 Task: Create a due date automation trigger when advanced on, on the monday of the week before a card is due add fields without custom field "Resume" set to a date less than 1 working days ago at 11:00 AM.
Action: Mouse moved to (845, 259)
Screenshot: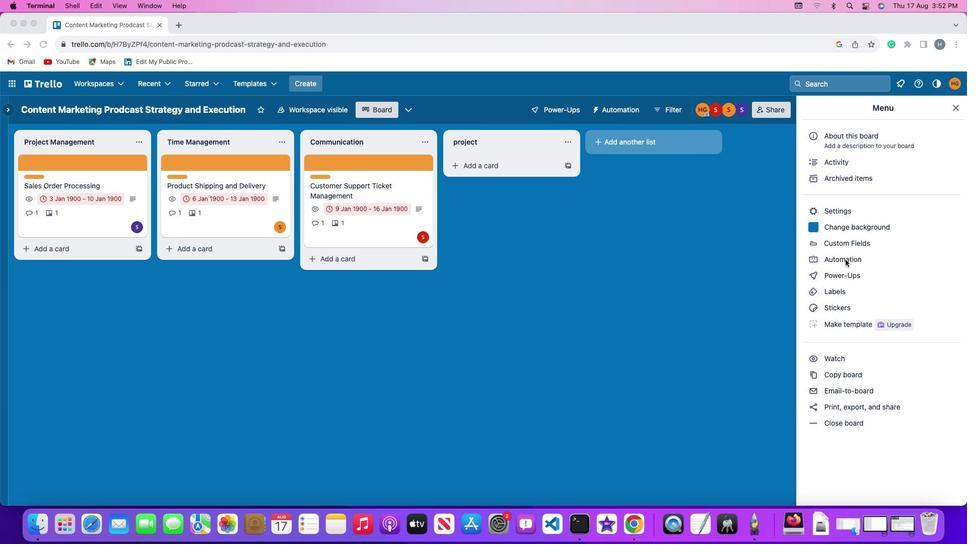 
Action: Mouse pressed left at (845, 259)
Screenshot: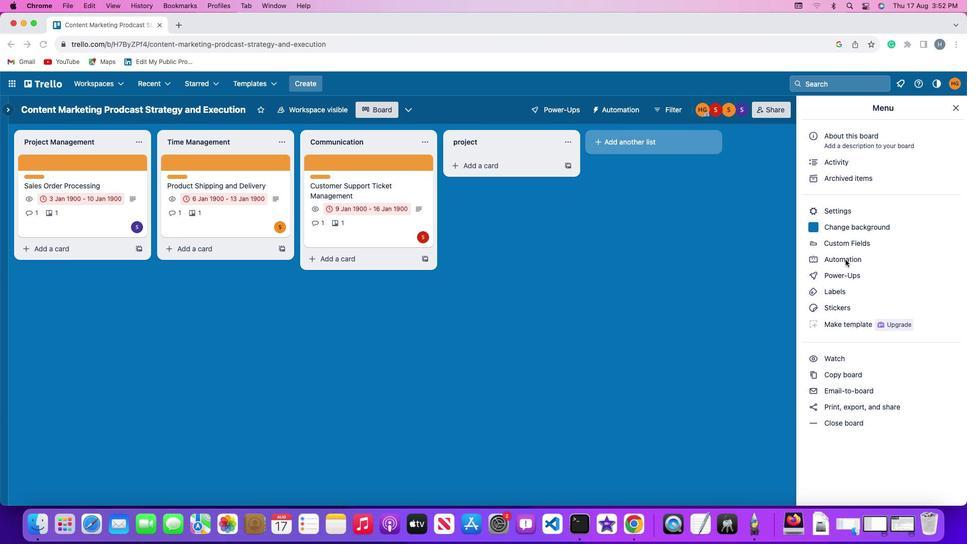 
Action: Mouse moved to (845, 259)
Screenshot: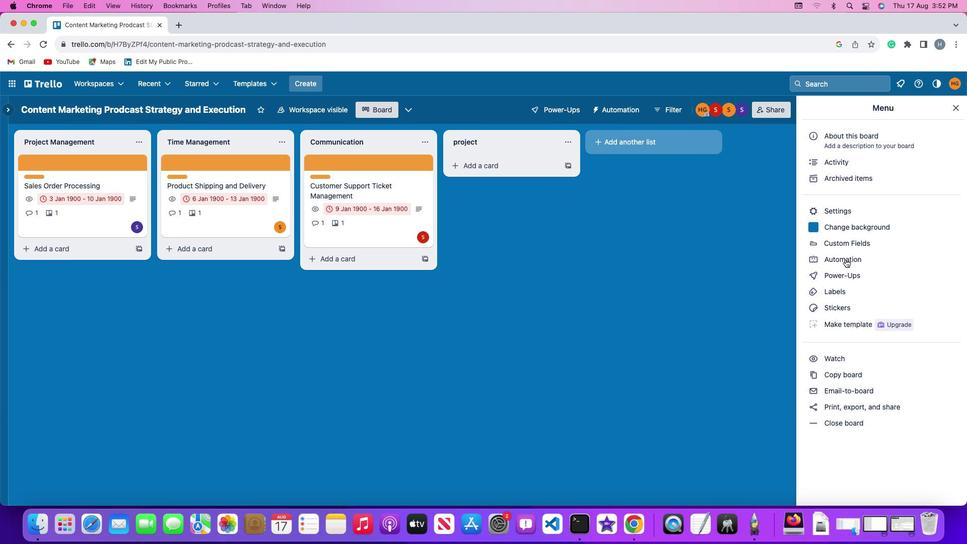 
Action: Mouse pressed left at (845, 259)
Screenshot: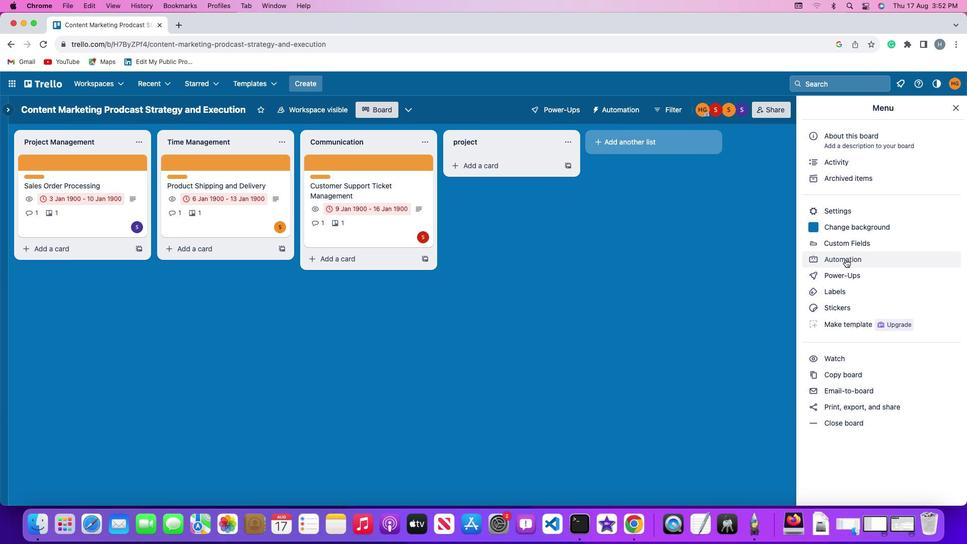 
Action: Mouse moved to (70, 239)
Screenshot: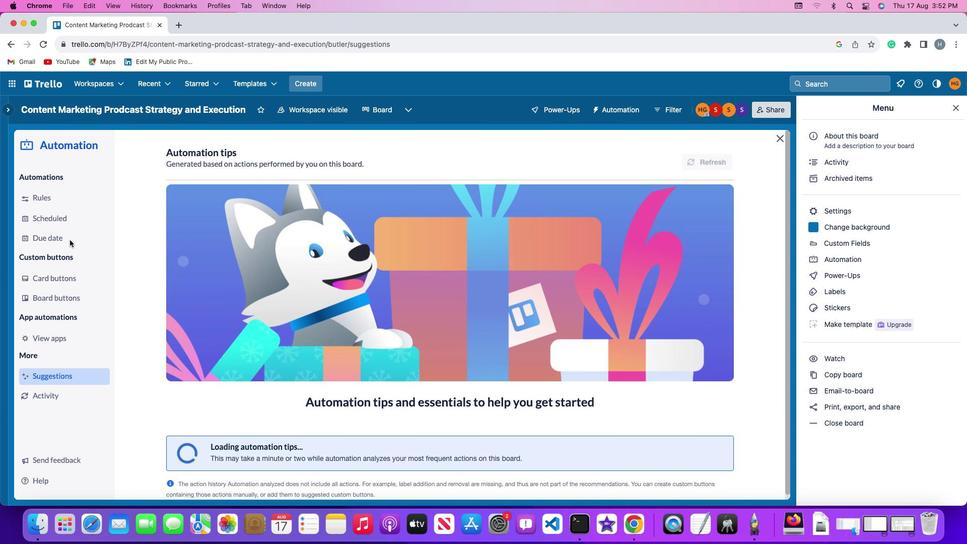 
Action: Mouse pressed left at (70, 239)
Screenshot: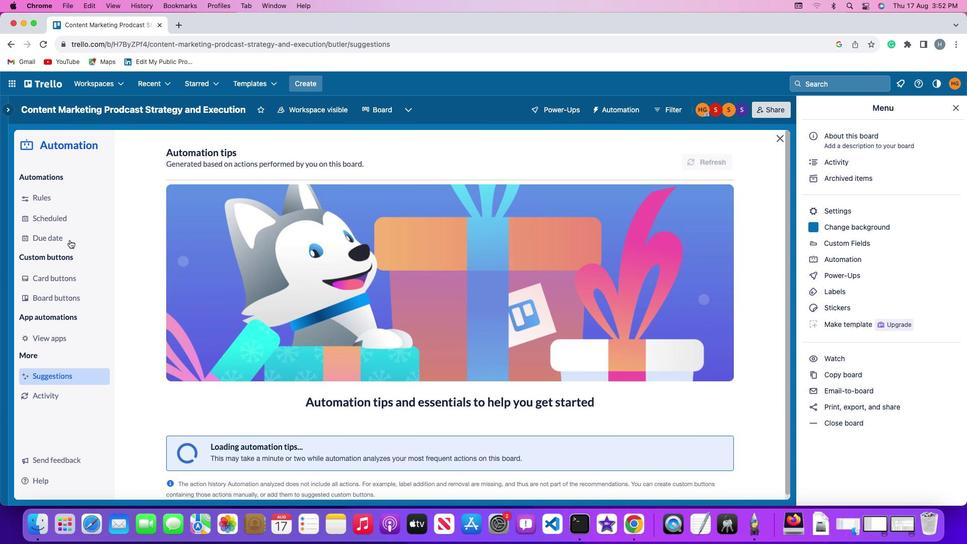 
Action: Mouse moved to (671, 154)
Screenshot: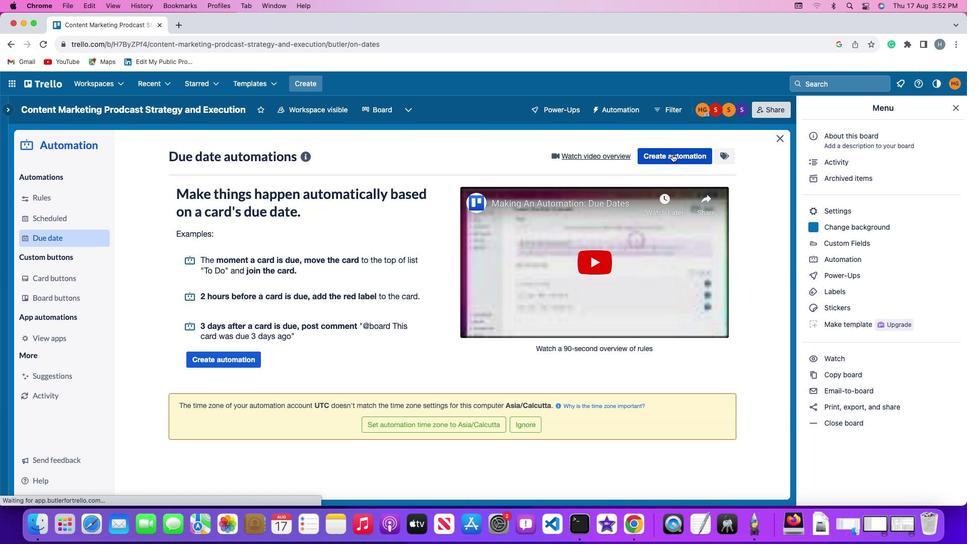 
Action: Mouse pressed left at (671, 154)
Screenshot: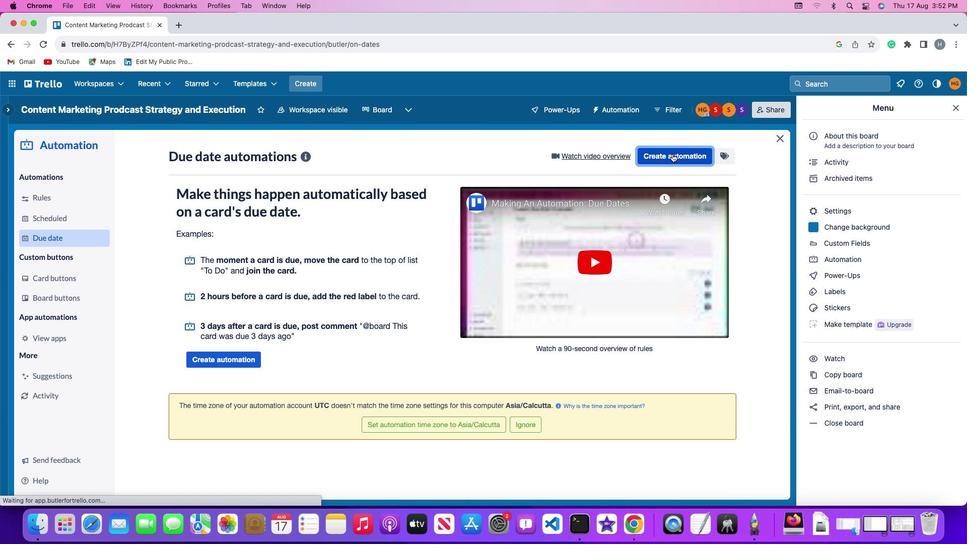 
Action: Mouse moved to (184, 251)
Screenshot: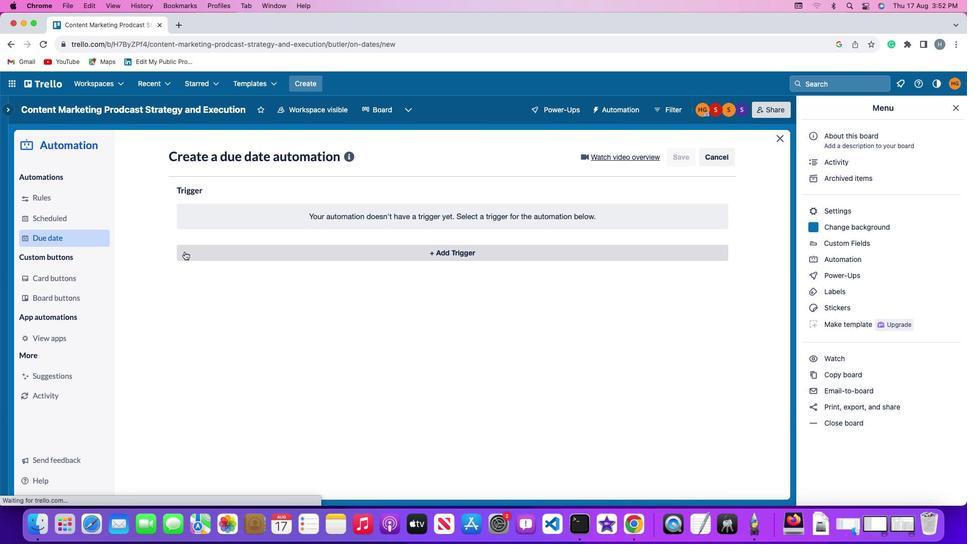 
Action: Mouse pressed left at (184, 251)
Screenshot: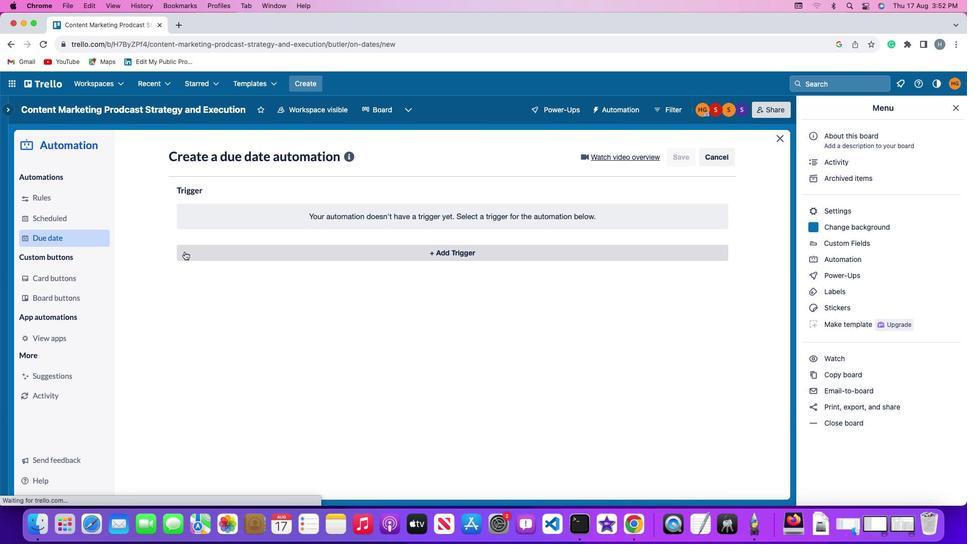 
Action: Mouse moved to (216, 432)
Screenshot: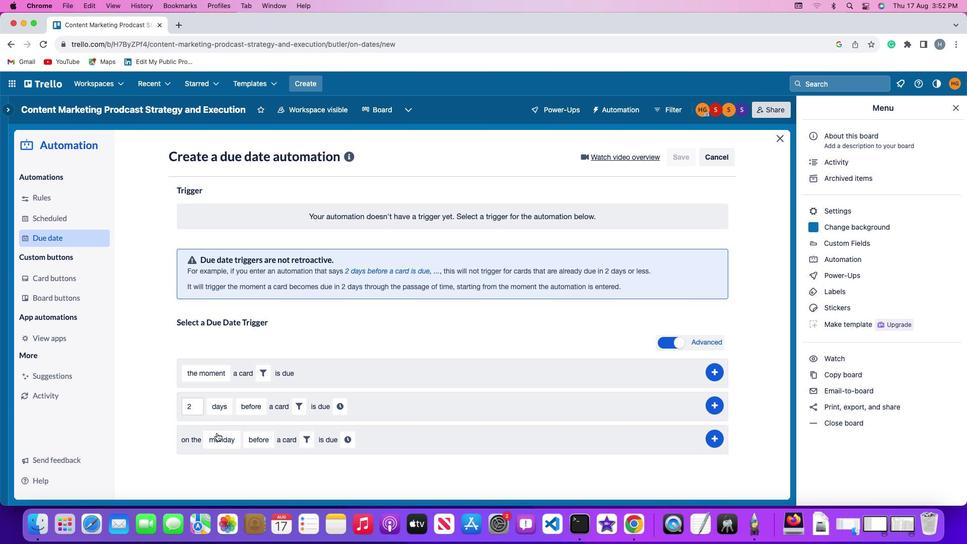 
Action: Mouse pressed left at (216, 432)
Screenshot: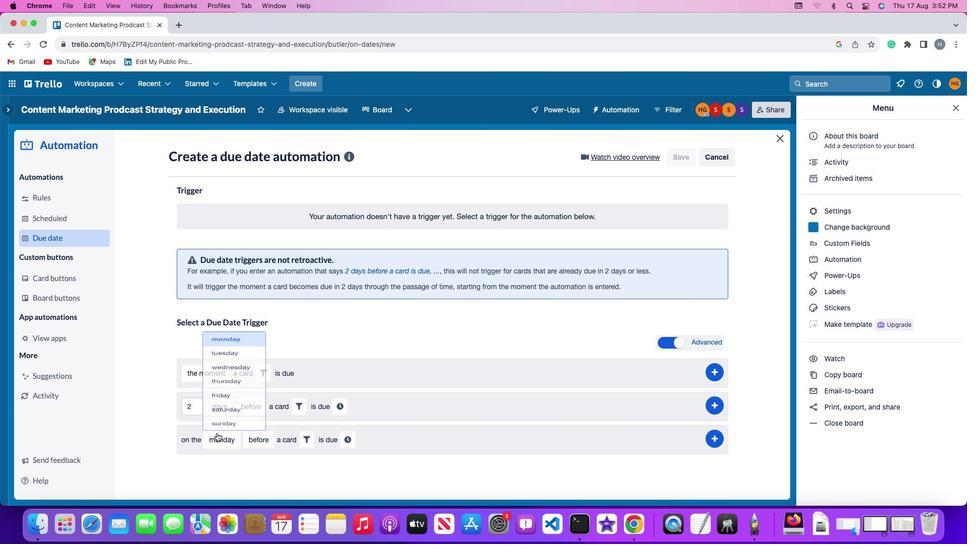 
Action: Mouse moved to (227, 299)
Screenshot: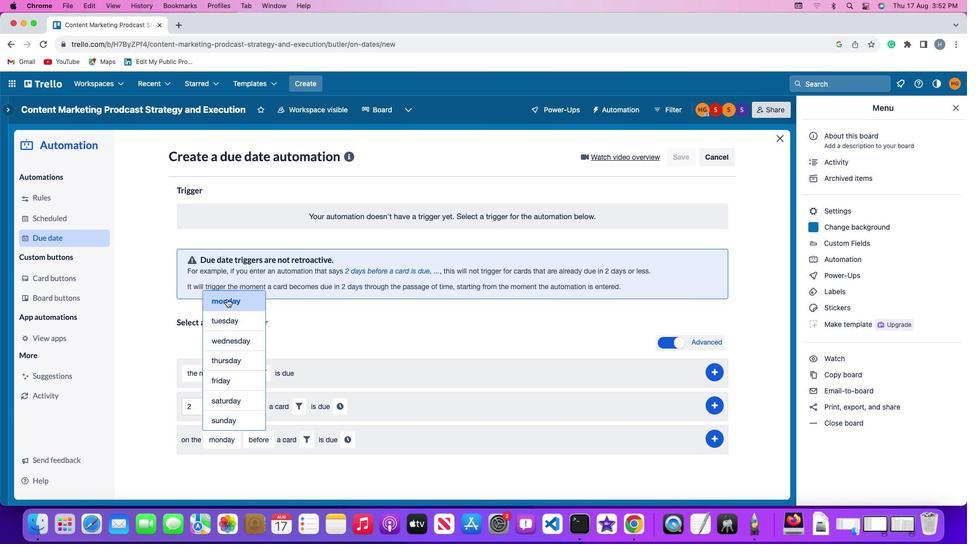 
Action: Mouse pressed left at (227, 299)
Screenshot: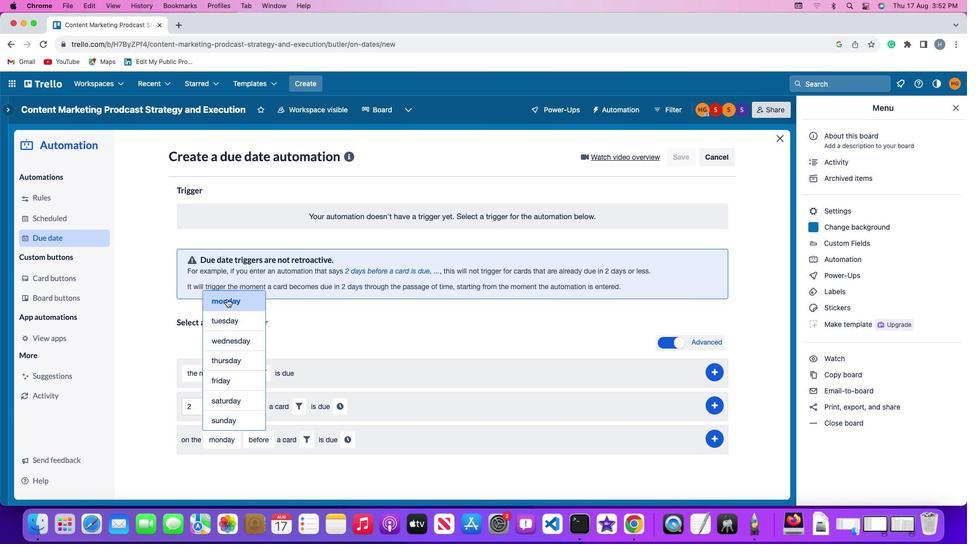 
Action: Mouse moved to (254, 441)
Screenshot: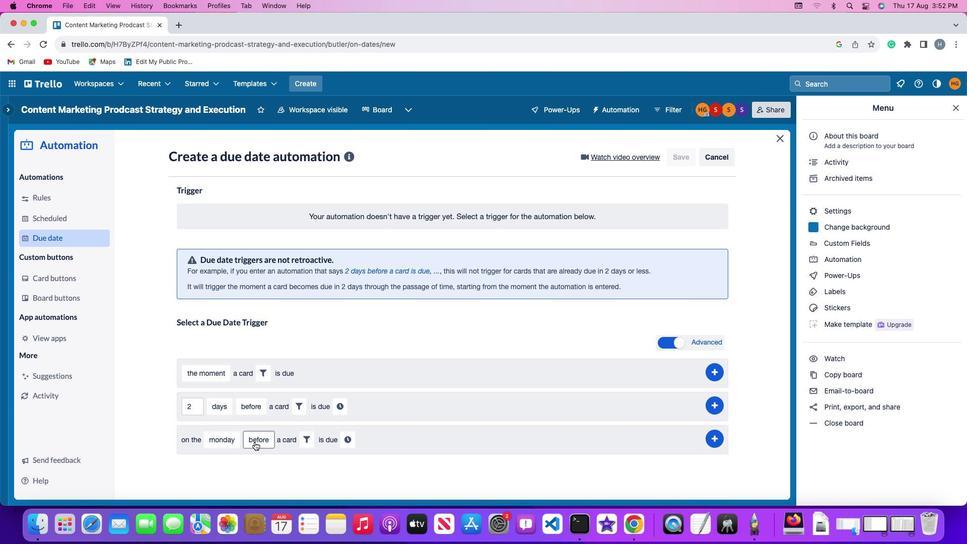 
Action: Mouse pressed left at (254, 441)
Screenshot: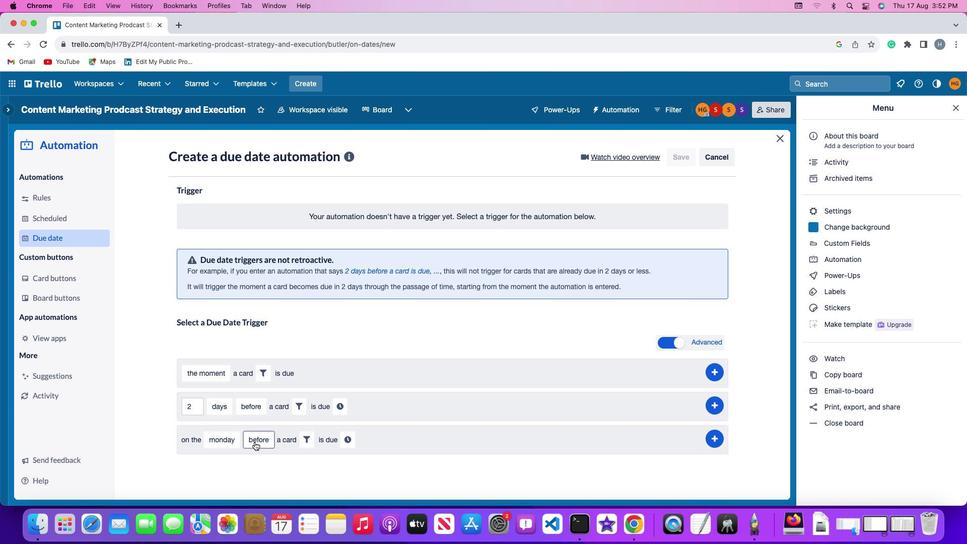 
Action: Mouse moved to (259, 417)
Screenshot: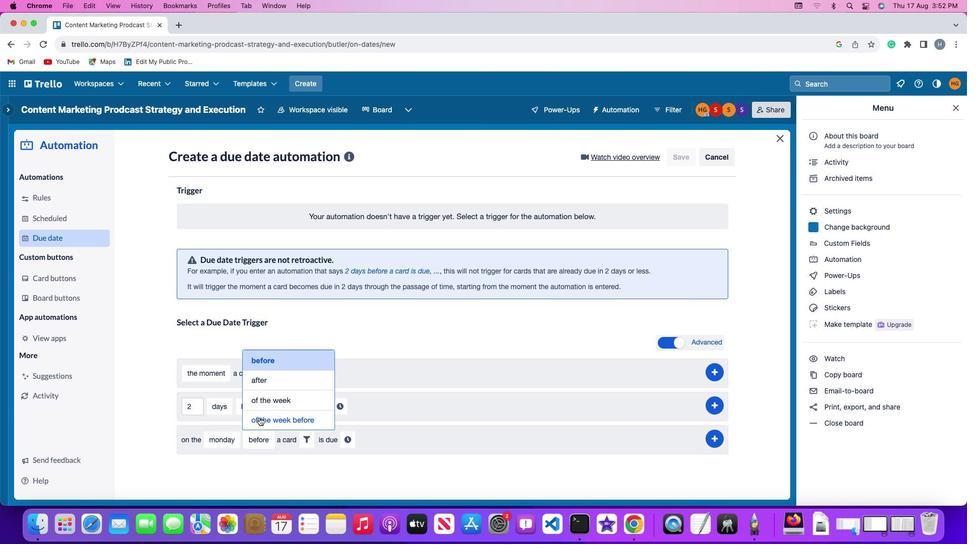 
Action: Mouse pressed left at (259, 417)
Screenshot: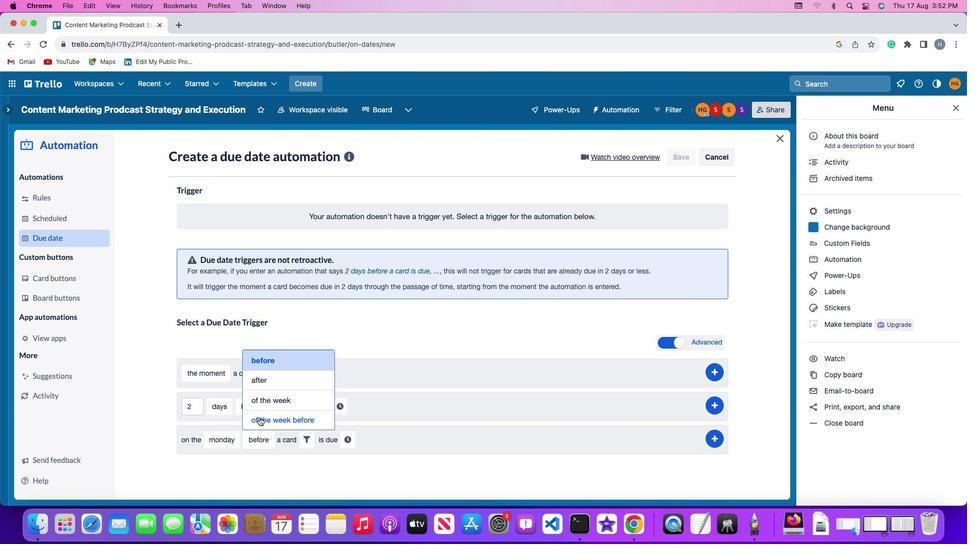 
Action: Mouse moved to (347, 439)
Screenshot: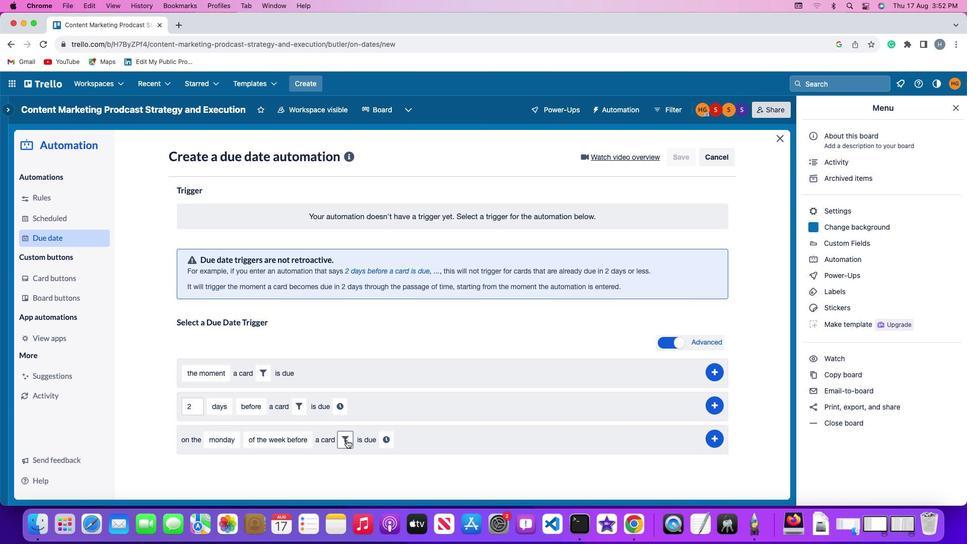 
Action: Mouse pressed left at (347, 439)
Screenshot: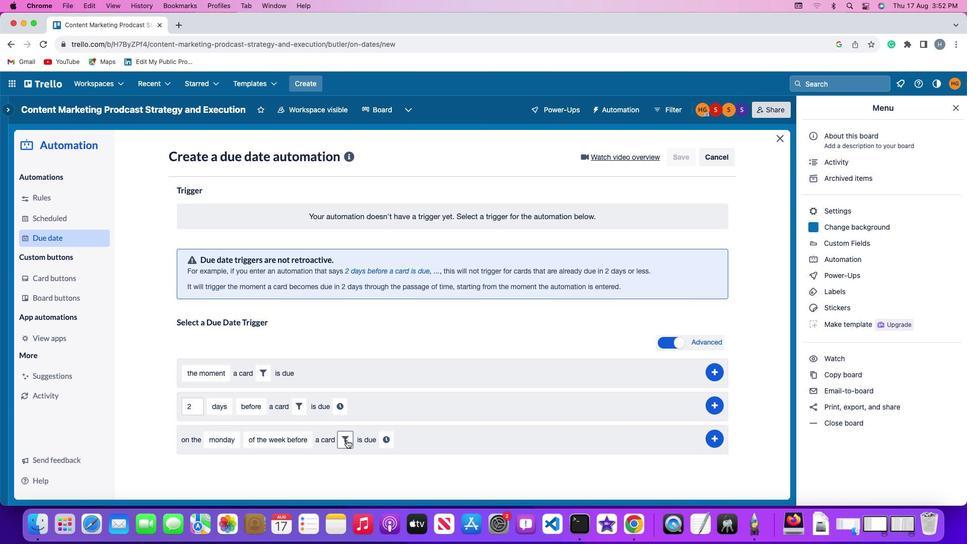 
Action: Mouse moved to (506, 474)
Screenshot: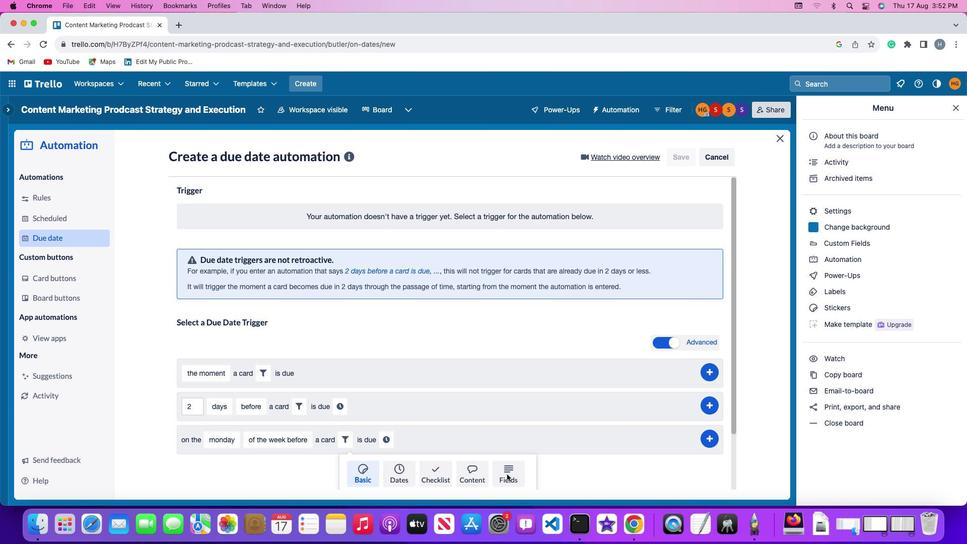 
Action: Mouse pressed left at (506, 474)
Screenshot: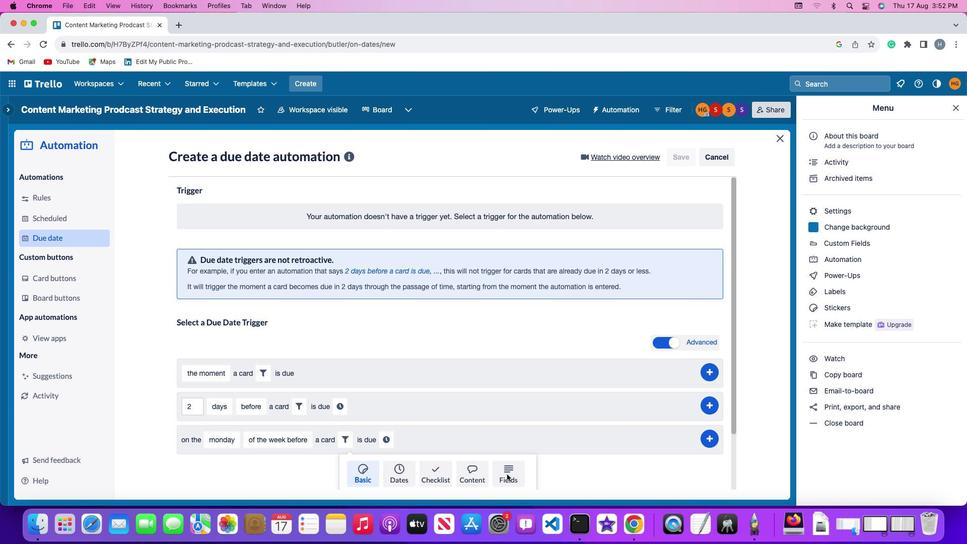 
Action: Mouse moved to (299, 470)
Screenshot: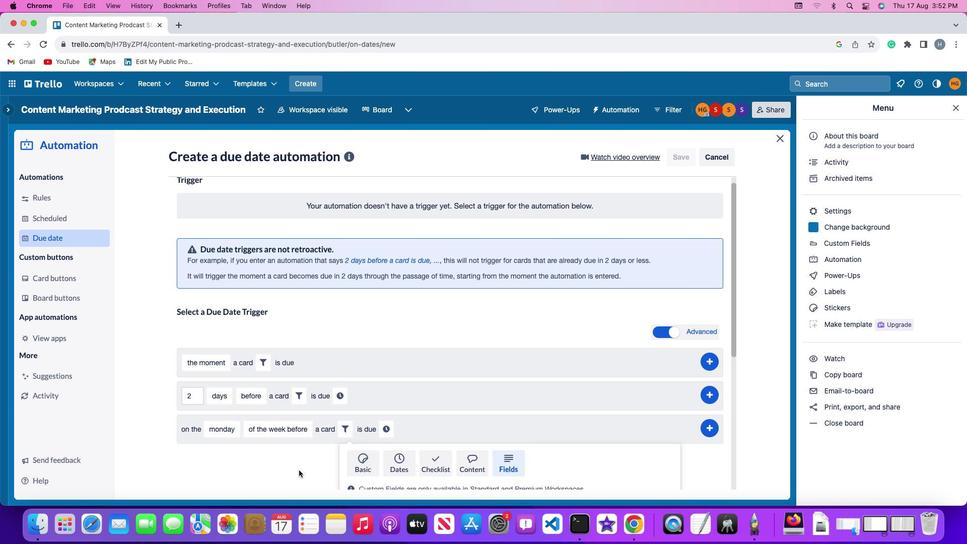
Action: Mouse scrolled (299, 470) with delta (0, 0)
Screenshot: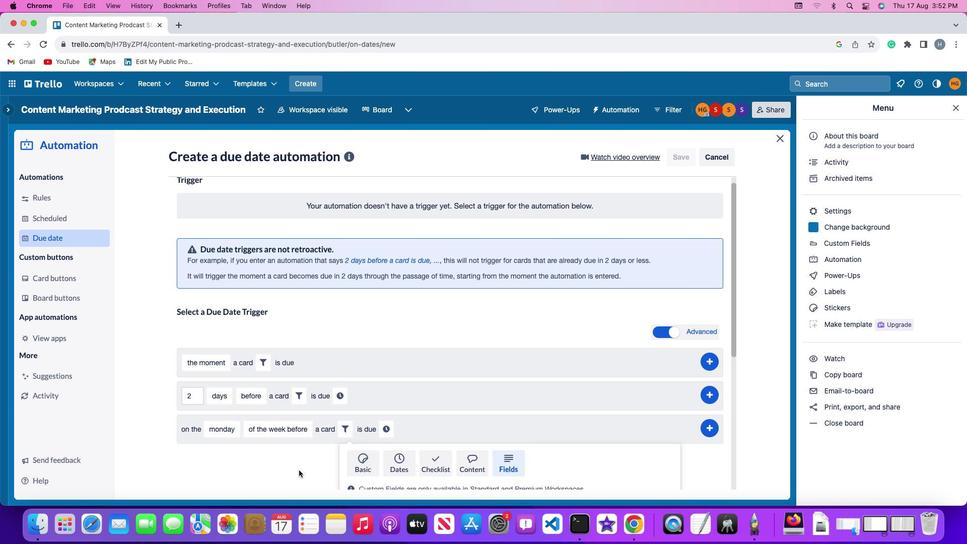 
Action: Mouse scrolled (299, 470) with delta (0, 0)
Screenshot: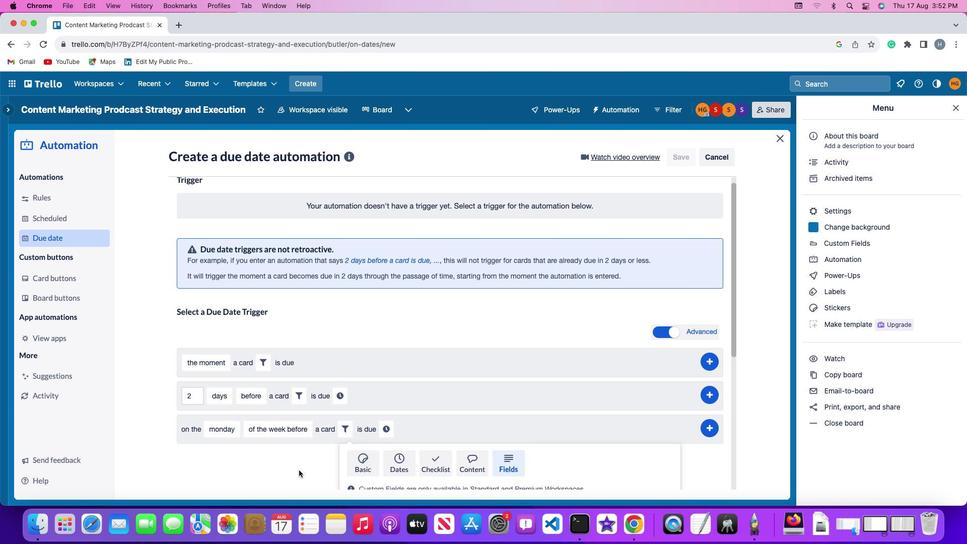 
Action: Mouse scrolled (299, 470) with delta (0, -1)
Screenshot: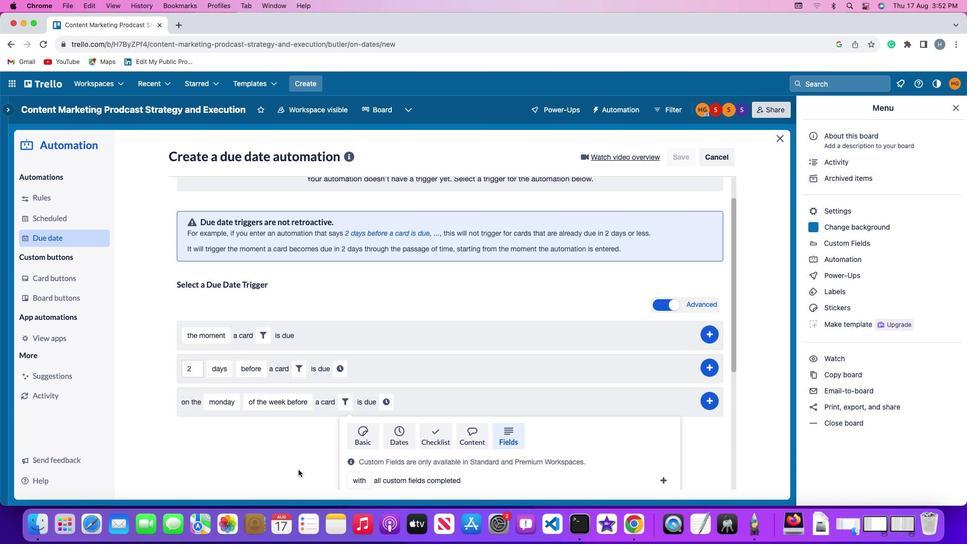 
Action: Mouse scrolled (299, 470) with delta (0, -2)
Screenshot: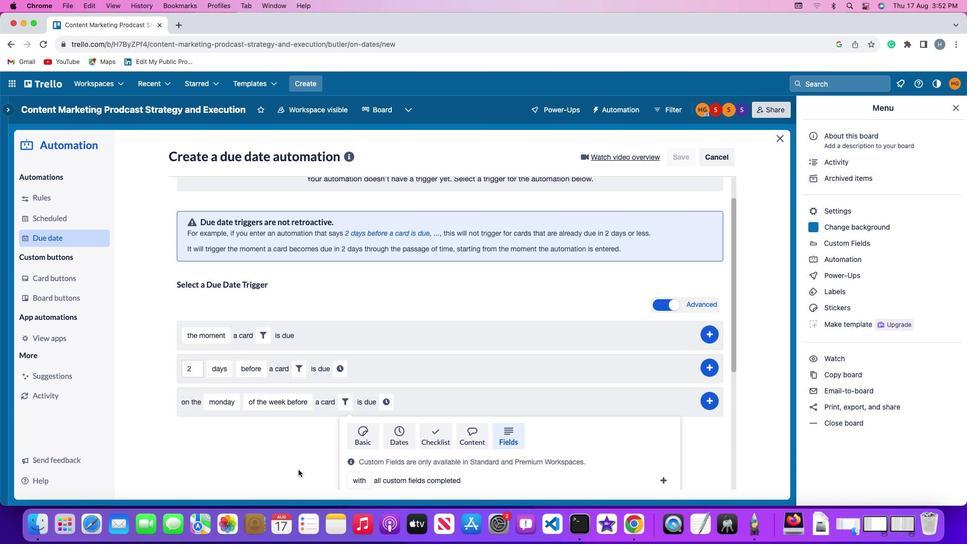 
Action: Mouse scrolled (299, 470) with delta (0, -3)
Screenshot: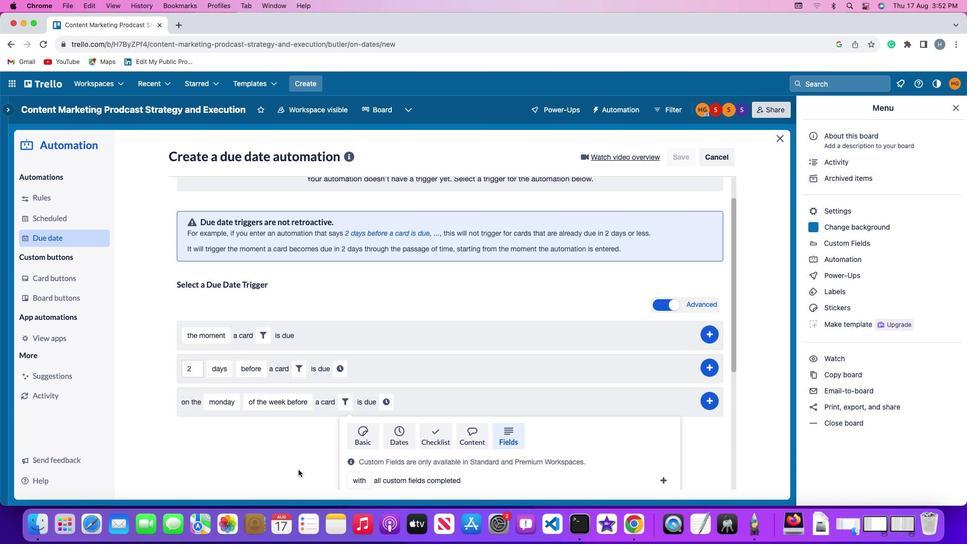 
Action: Mouse moved to (298, 469)
Screenshot: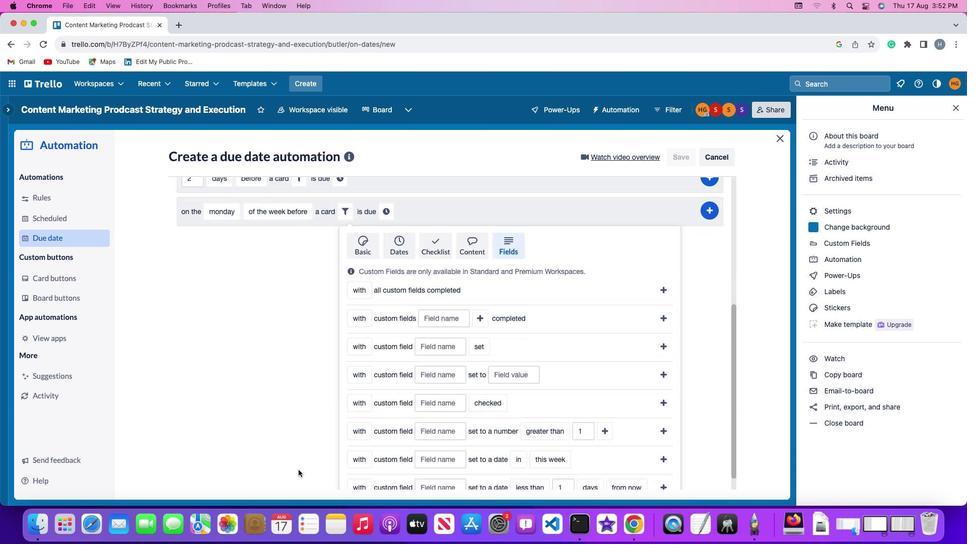 
Action: Mouse scrolled (298, 469) with delta (0, -3)
Screenshot: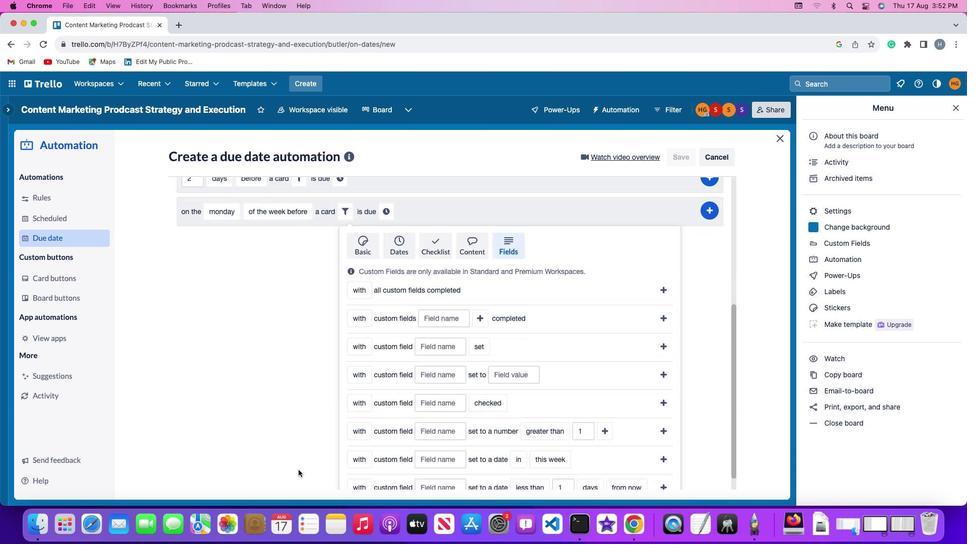
Action: Mouse scrolled (298, 469) with delta (0, 0)
Screenshot: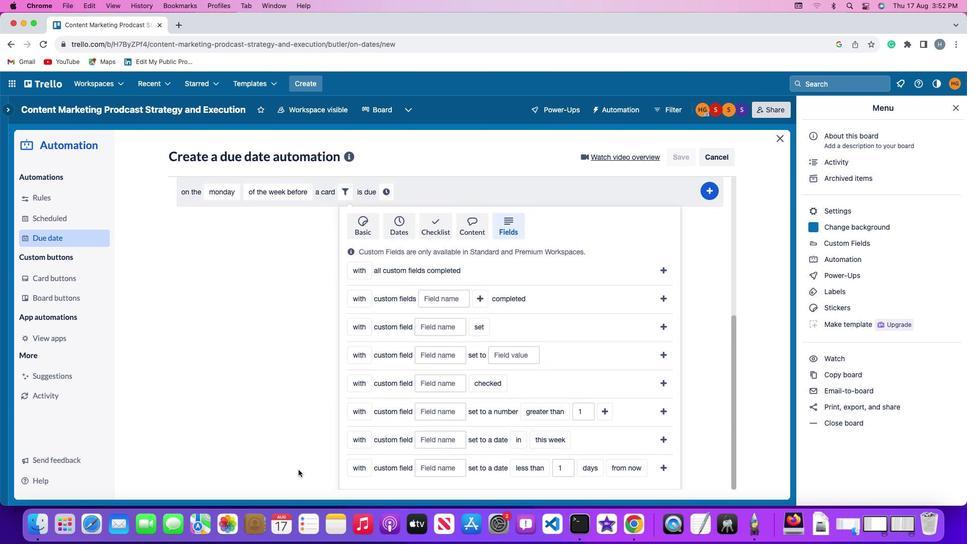 
Action: Mouse scrolled (298, 469) with delta (0, 0)
Screenshot: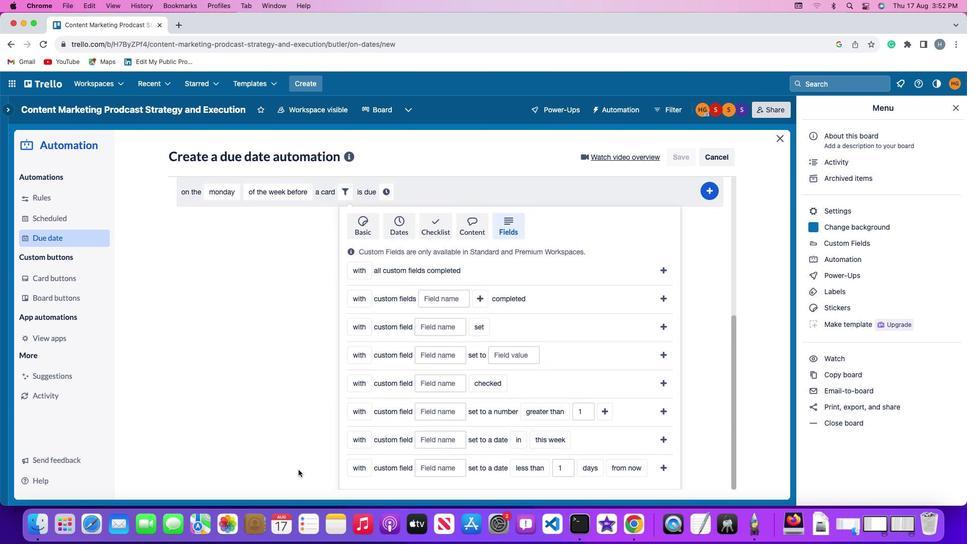 
Action: Mouse scrolled (298, 469) with delta (0, -1)
Screenshot: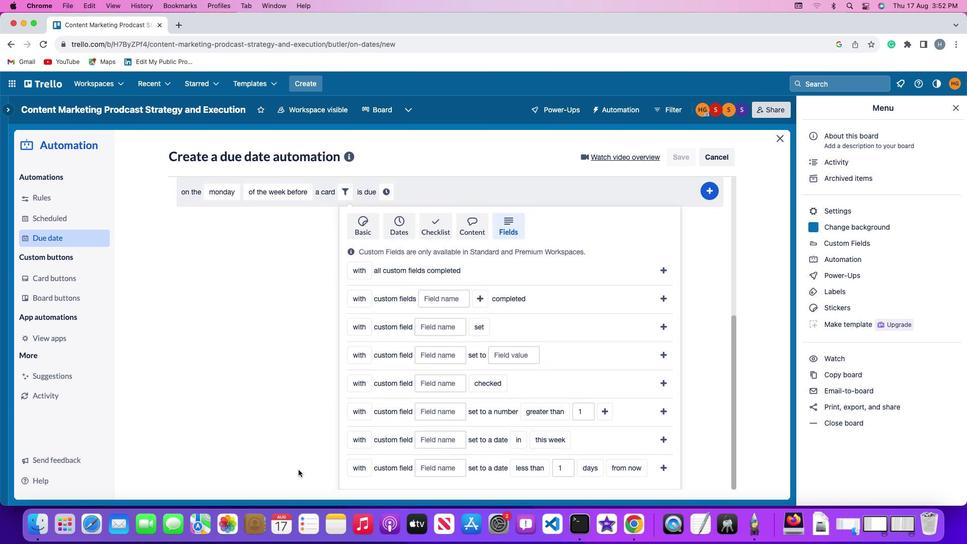 
Action: Mouse scrolled (298, 469) with delta (0, -2)
Screenshot: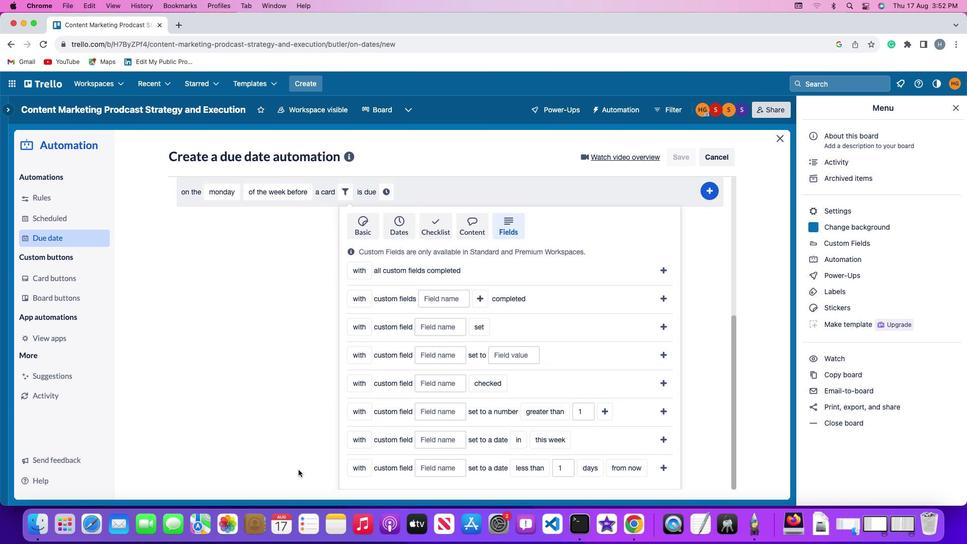 
Action: Mouse scrolled (298, 469) with delta (0, 0)
Screenshot: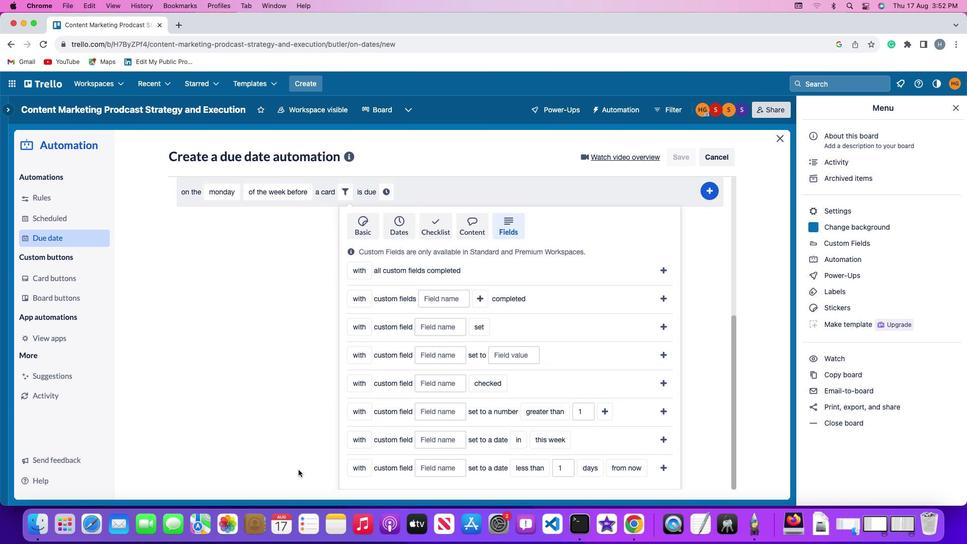 
Action: Mouse scrolled (298, 469) with delta (0, 0)
Screenshot: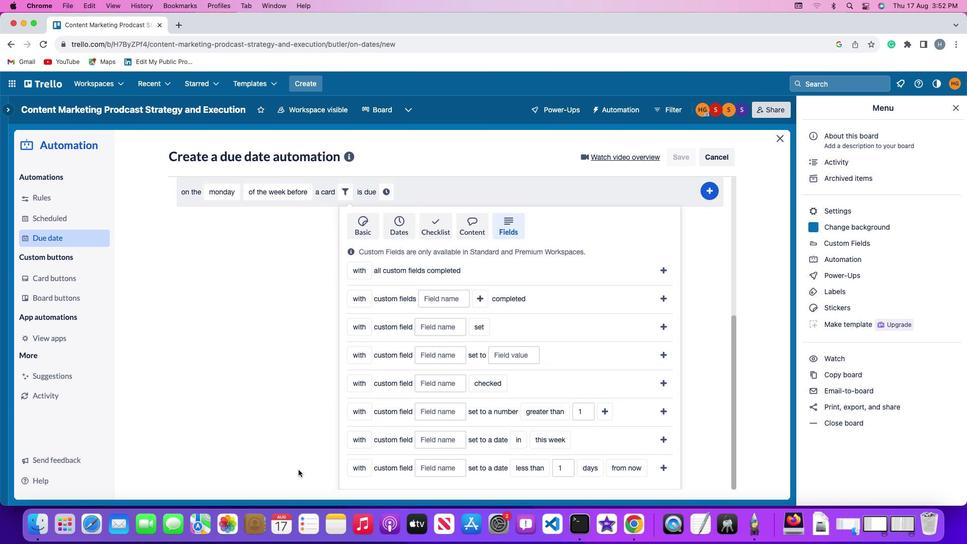 
Action: Mouse scrolled (298, 469) with delta (0, -1)
Screenshot: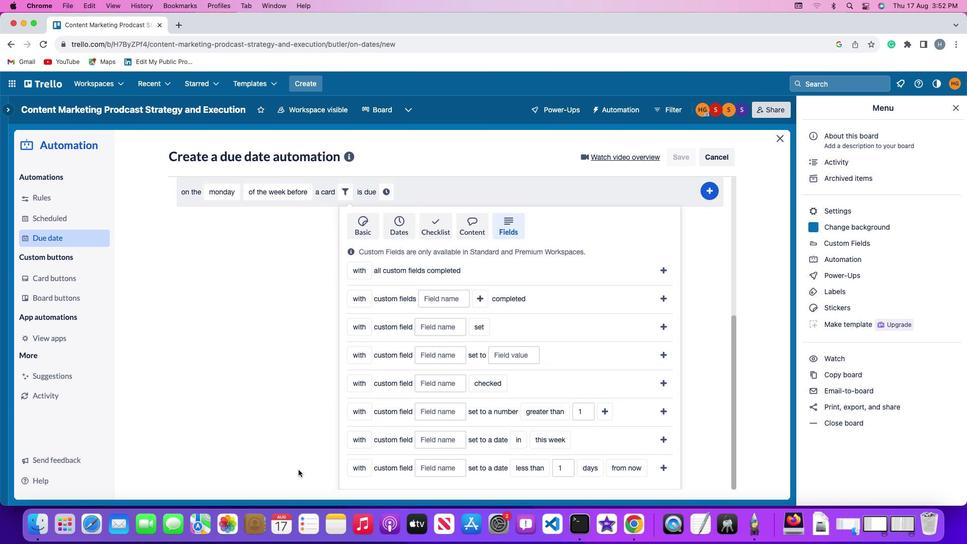
Action: Mouse moved to (364, 468)
Screenshot: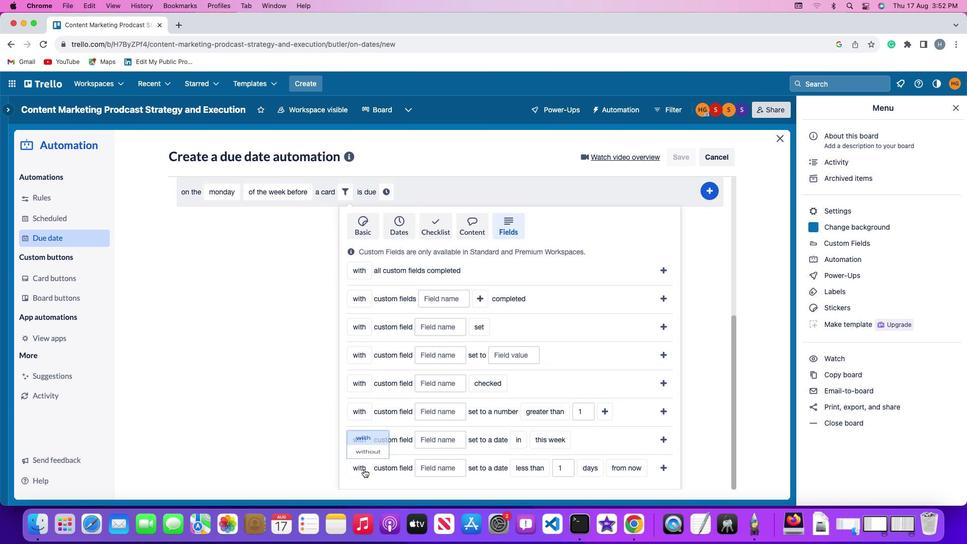 
Action: Mouse pressed left at (364, 468)
Screenshot: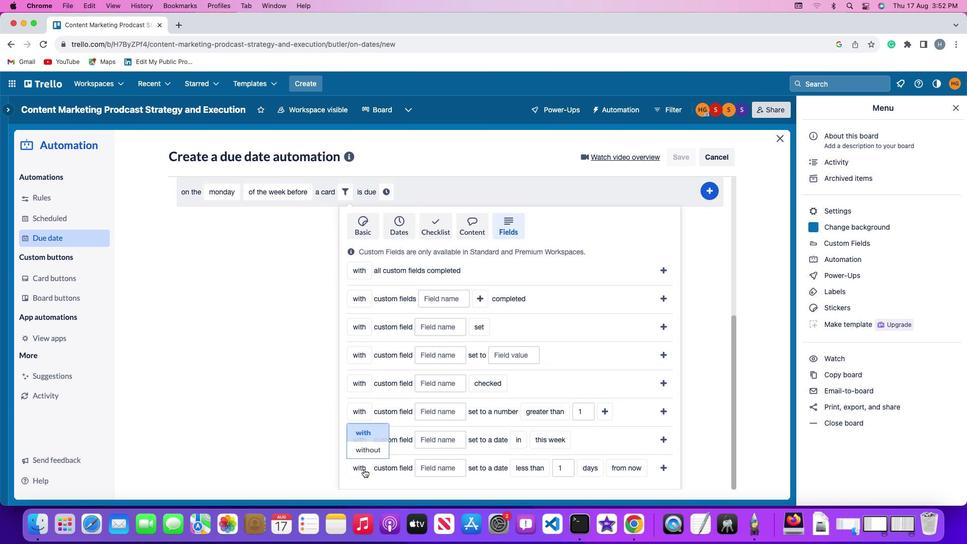 
Action: Mouse moved to (364, 447)
Screenshot: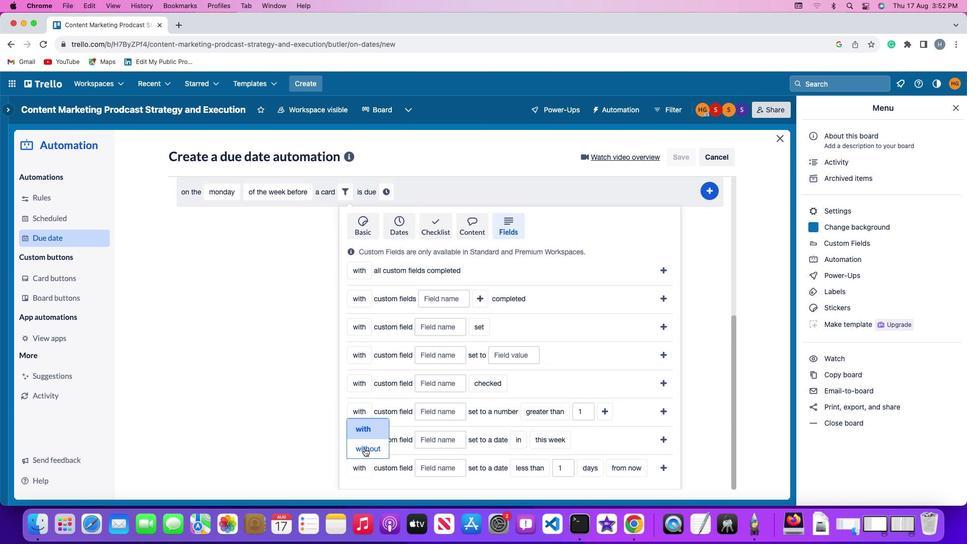 
Action: Mouse pressed left at (364, 447)
Screenshot: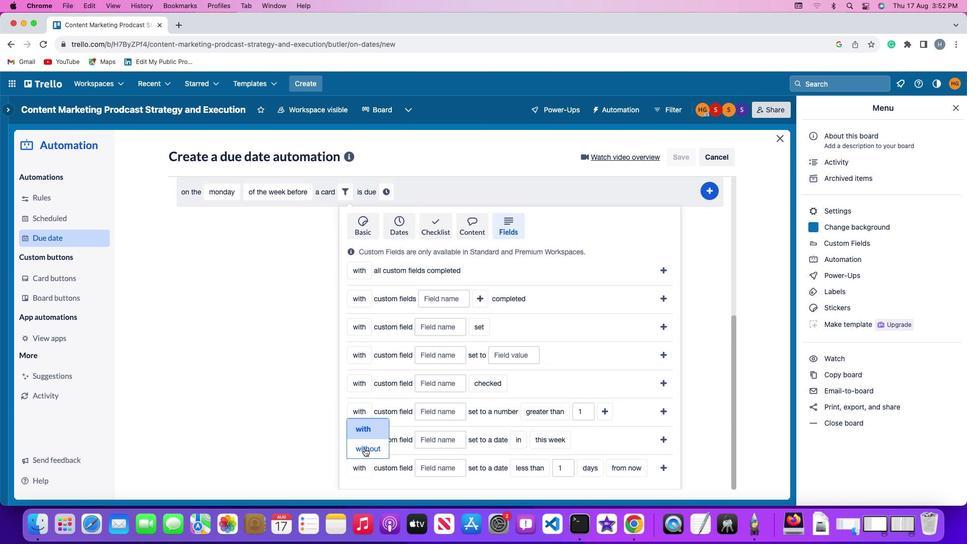
Action: Mouse moved to (442, 458)
Screenshot: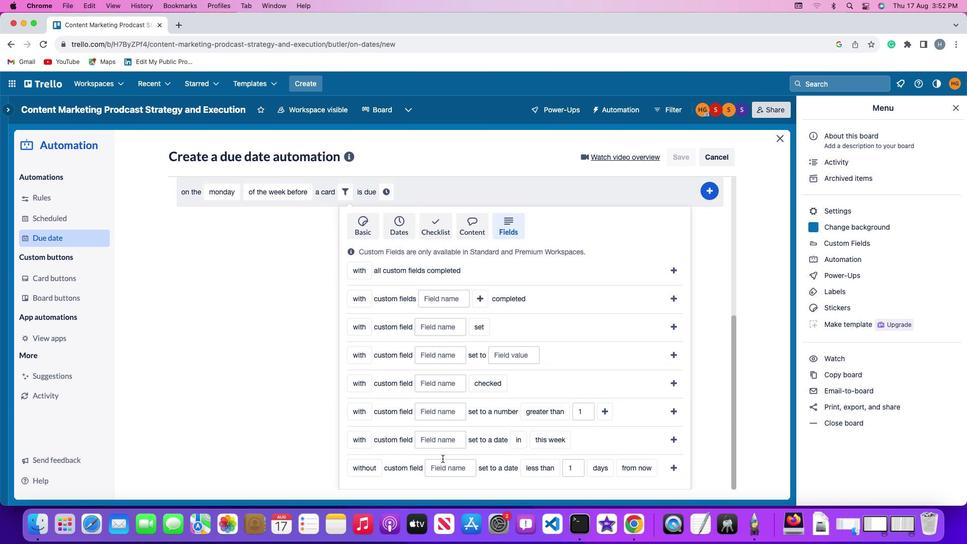 
Action: Mouse pressed left at (442, 458)
Screenshot: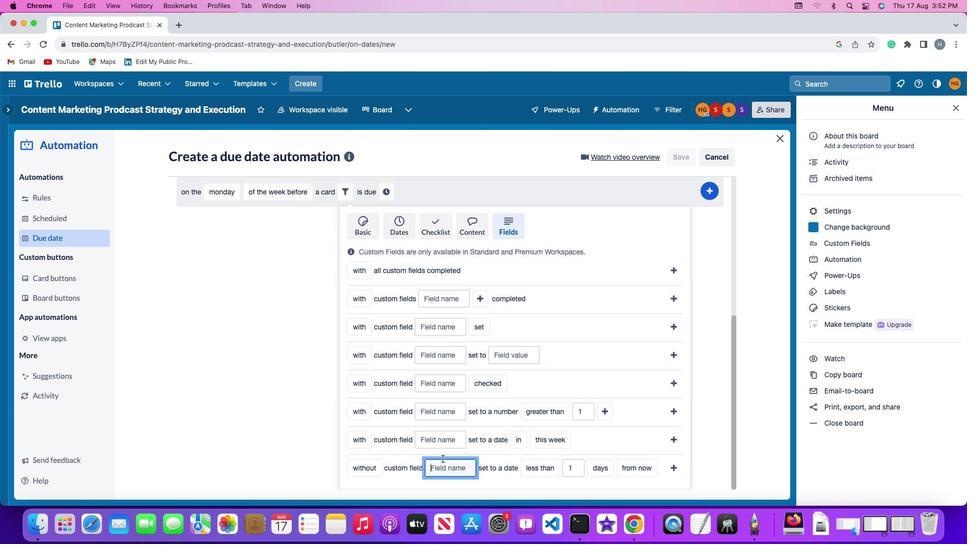 
Action: Key pressed Key.shift'R''e''s''u''m''e'
Screenshot: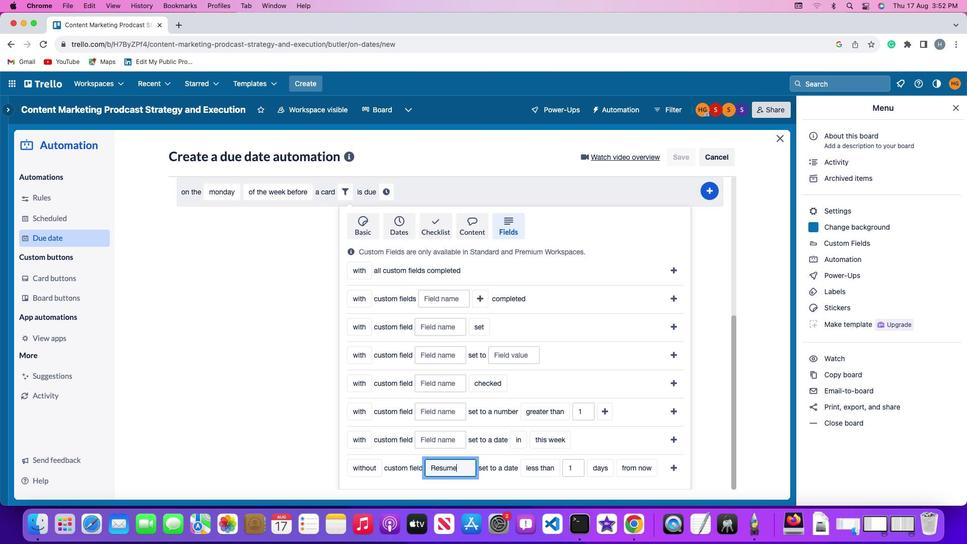 
Action: Mouse moved to (522, 464)
Screenshot: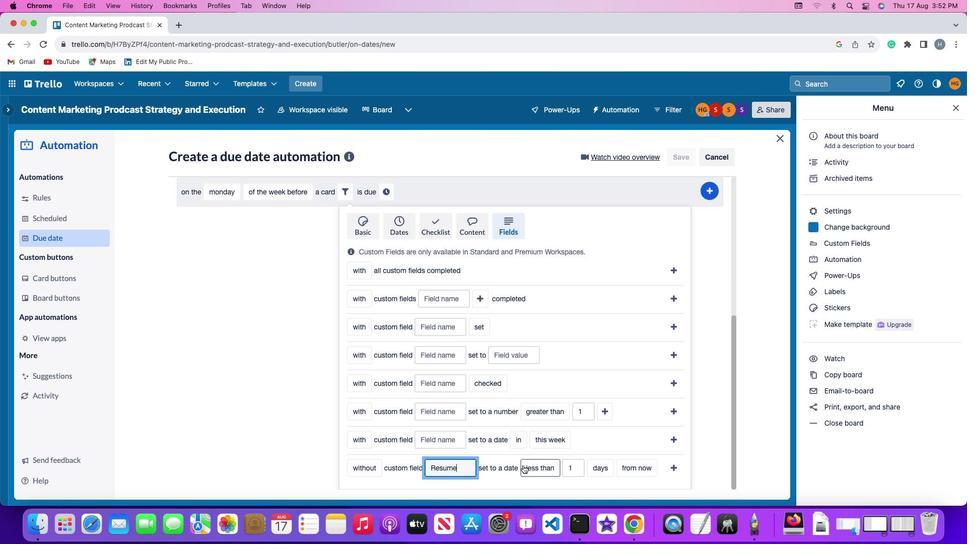 
Action: Mouse pressed left at (522, 464)
Screenshot: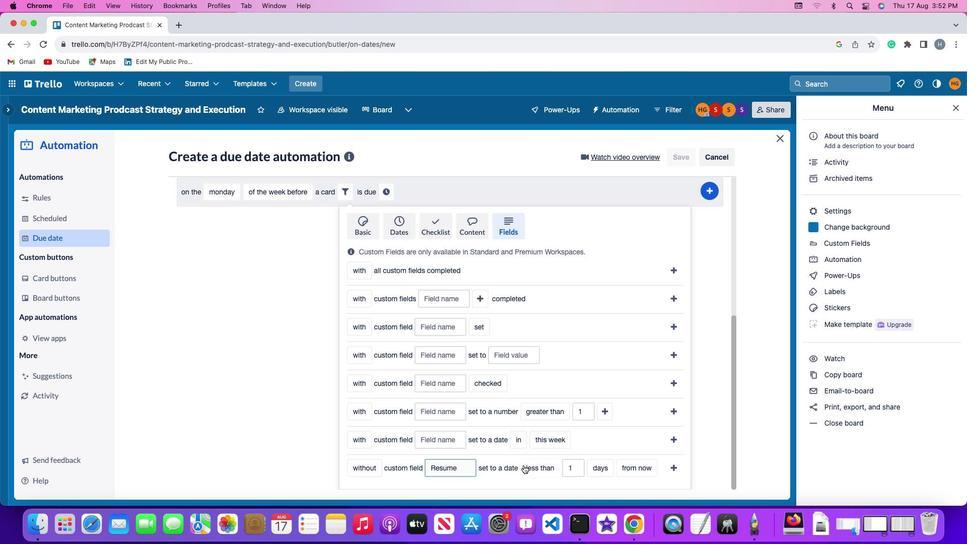 
Action: Mouse moved to (546, 400)
Screenshot: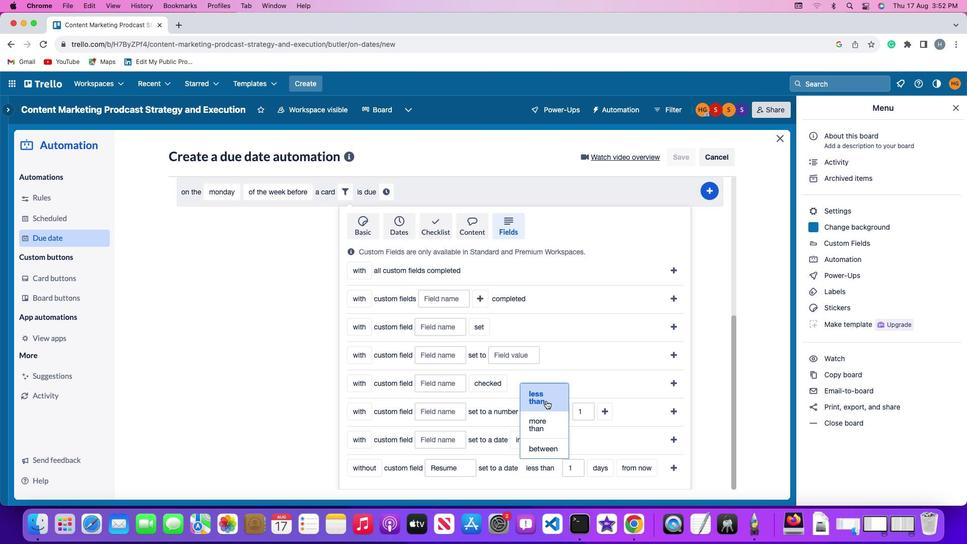 
Action: Mouse pressed left at (546, 400)
Screenshot: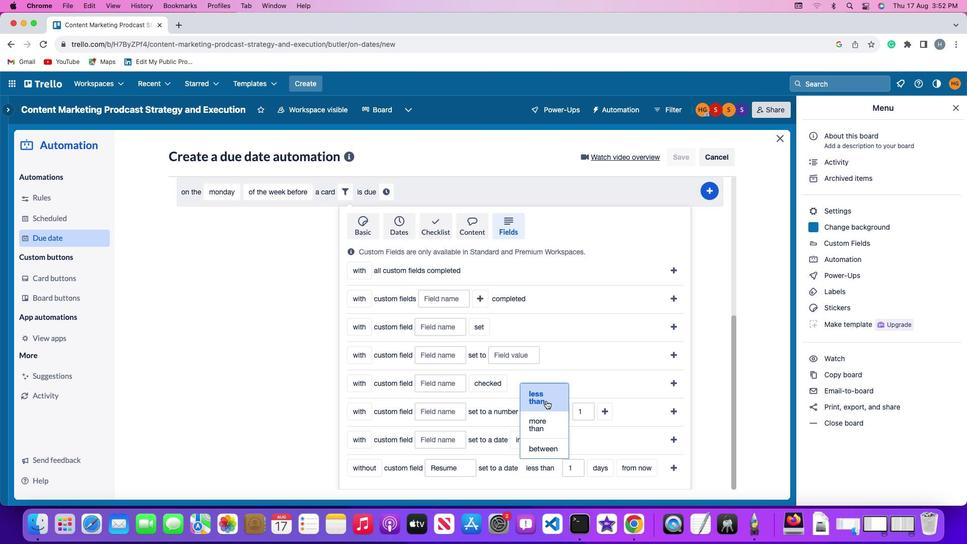
Action: Mouse moved to (579, 469)
Screenshot: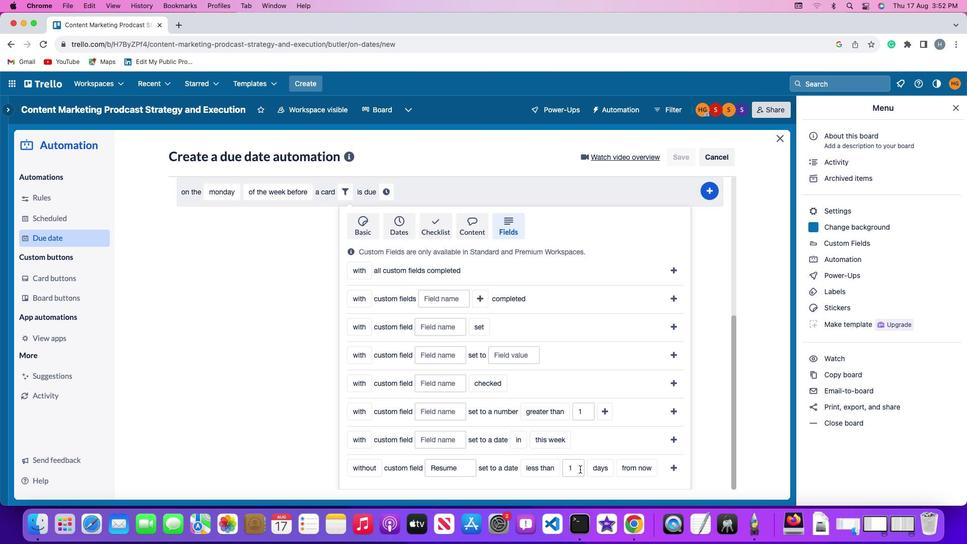 
Action: Mouse pressed left at (579, 469)
Screenshot: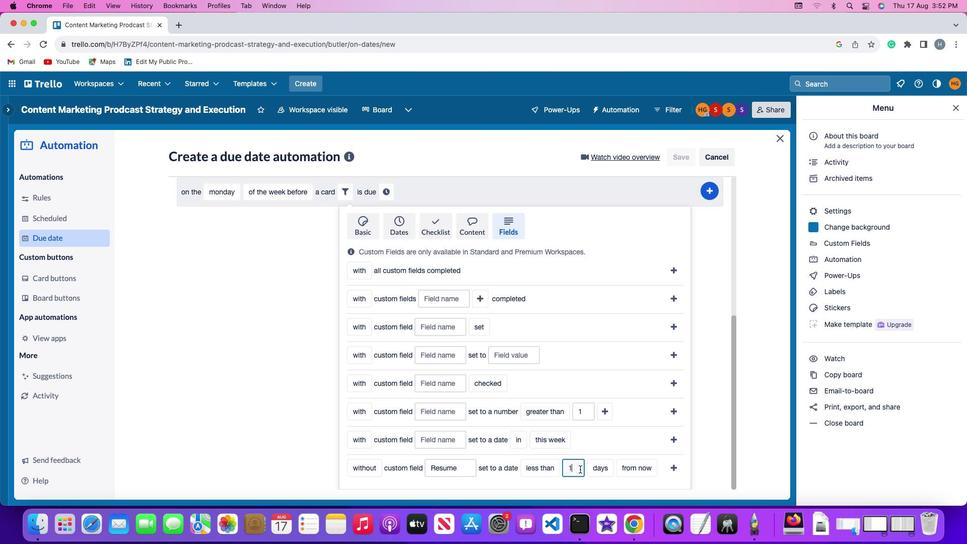 
Action: Mouse moved to (580, 468)
Screenshot: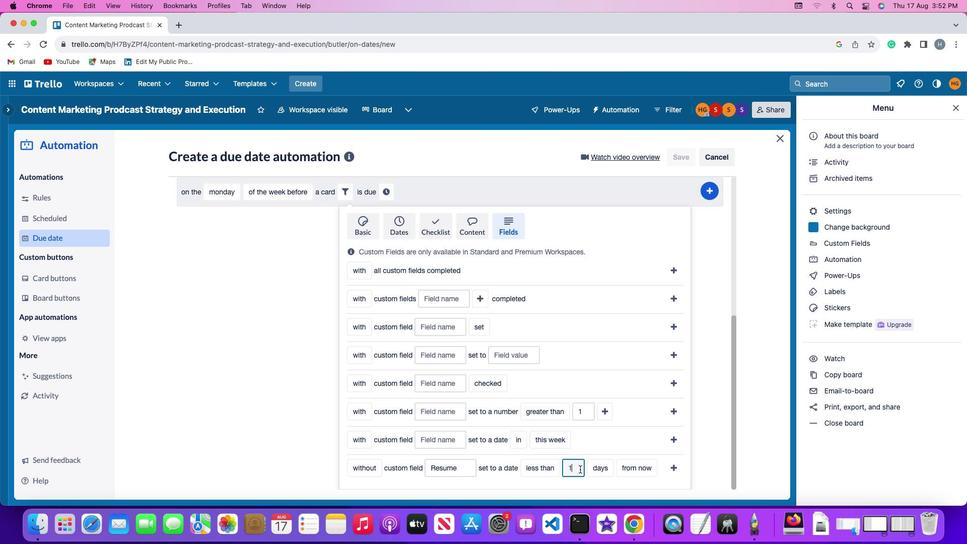
Action: Key pressed Key.backspace
Screenshot: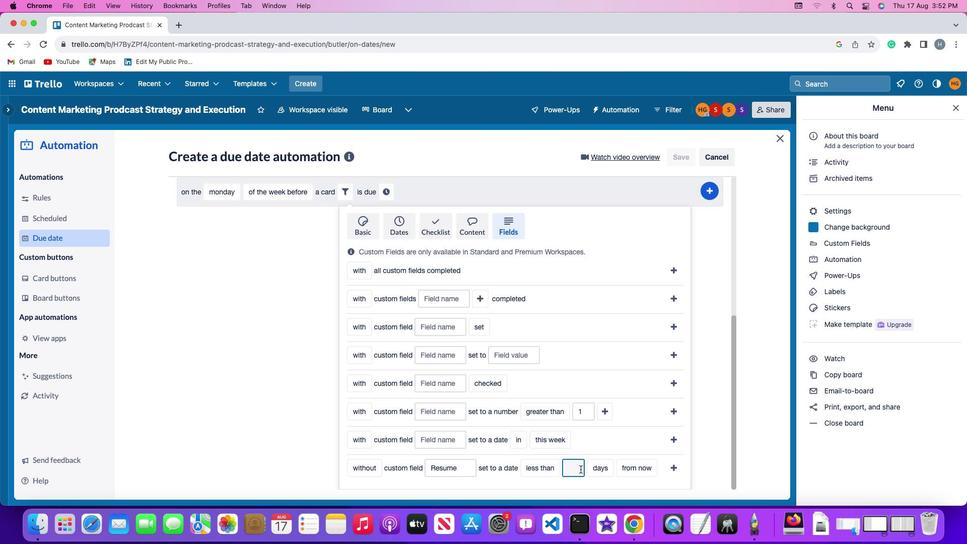 
Action: Mouse moved to (580, 469)
Screenshot: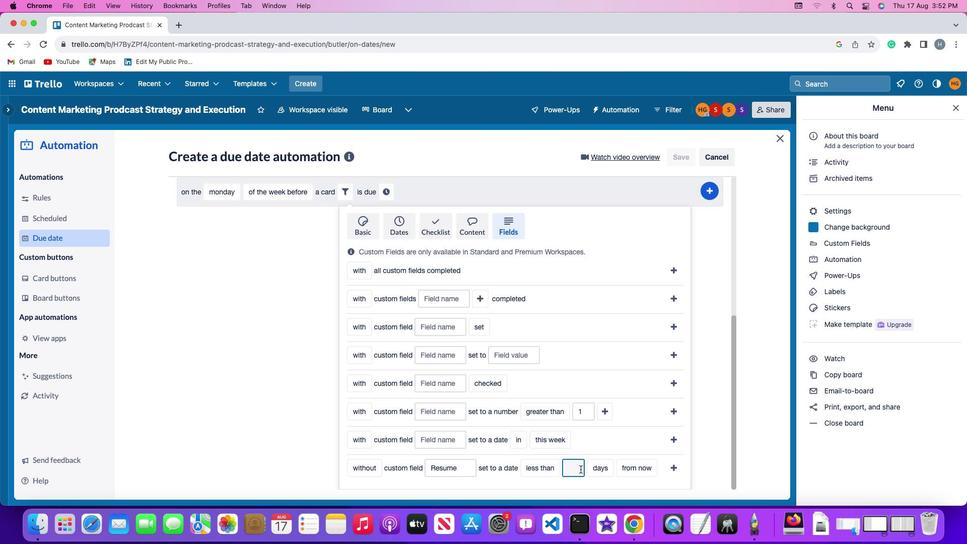 
Action: Key pressed '1'
Screenshot: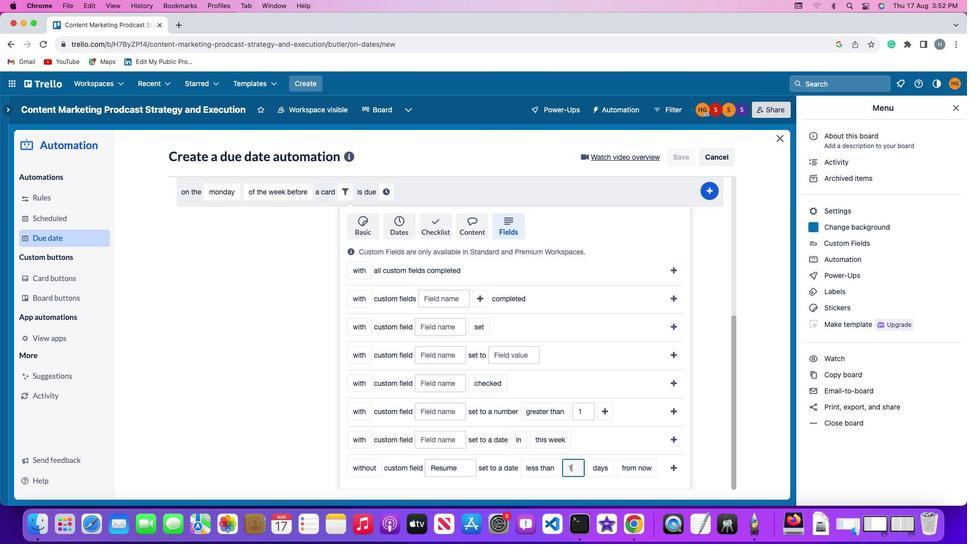 
Action: Mouse moved to (603, 468)
Screenshot: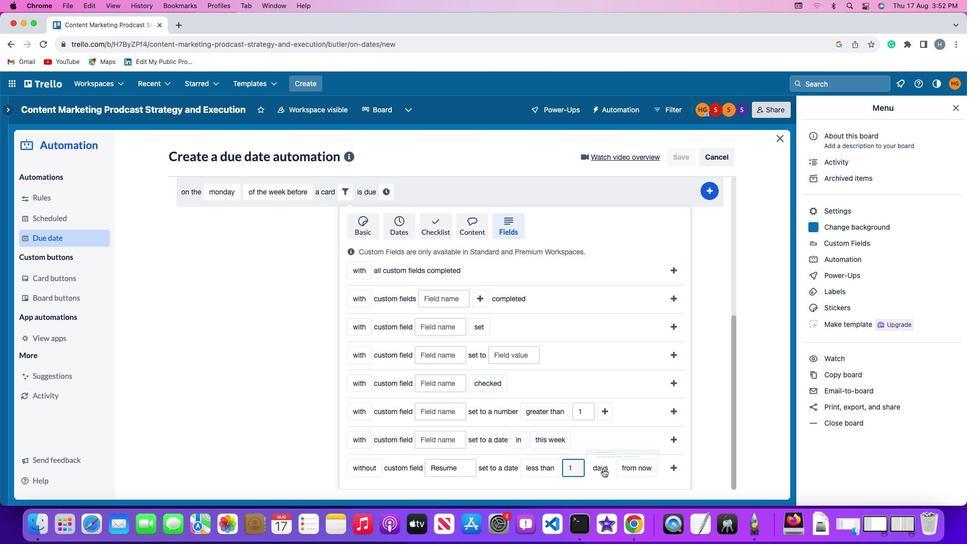 
Action: Mouse pressed left at (603, 468)
Screenshot: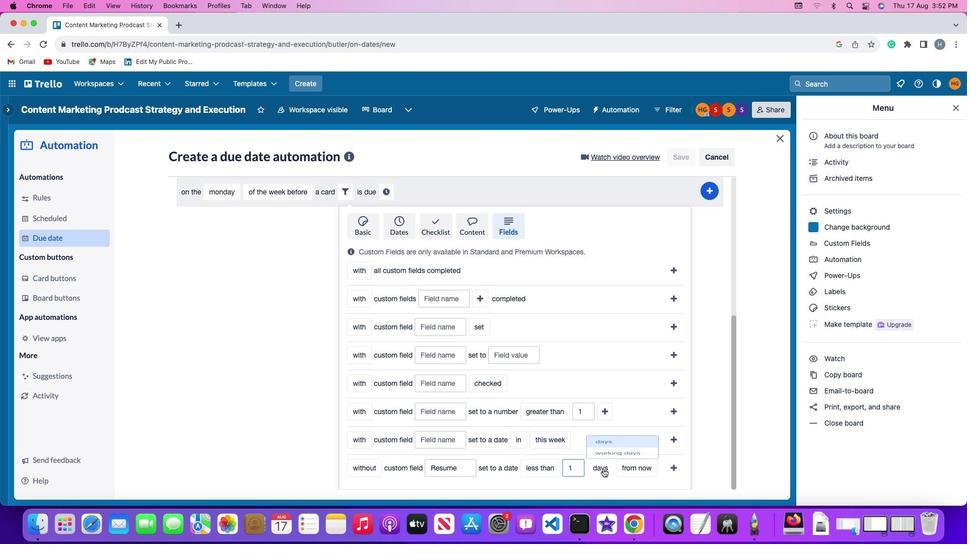 
Action: Mouse moved to (602, 449)
Screenshot: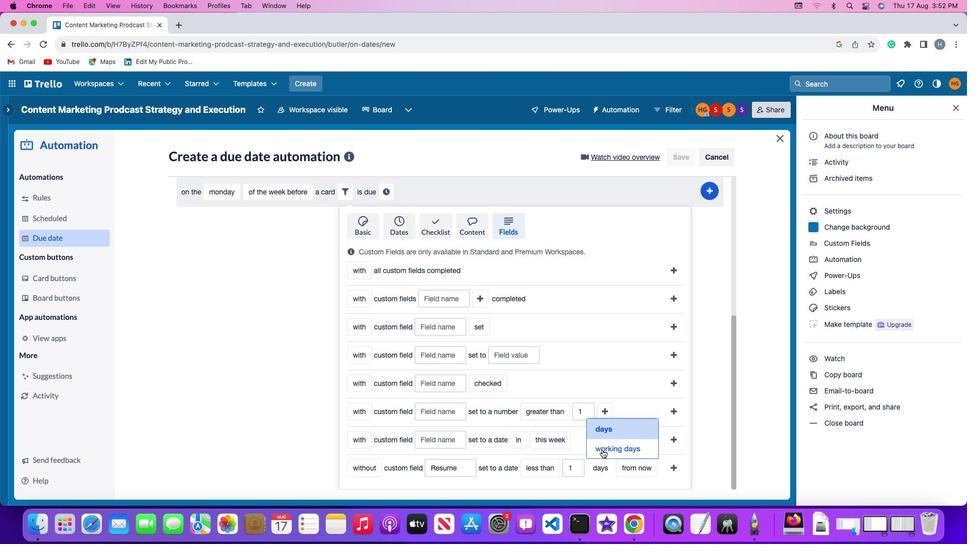 
Action: Mouse pressed left at (602, 449)
Screenshot: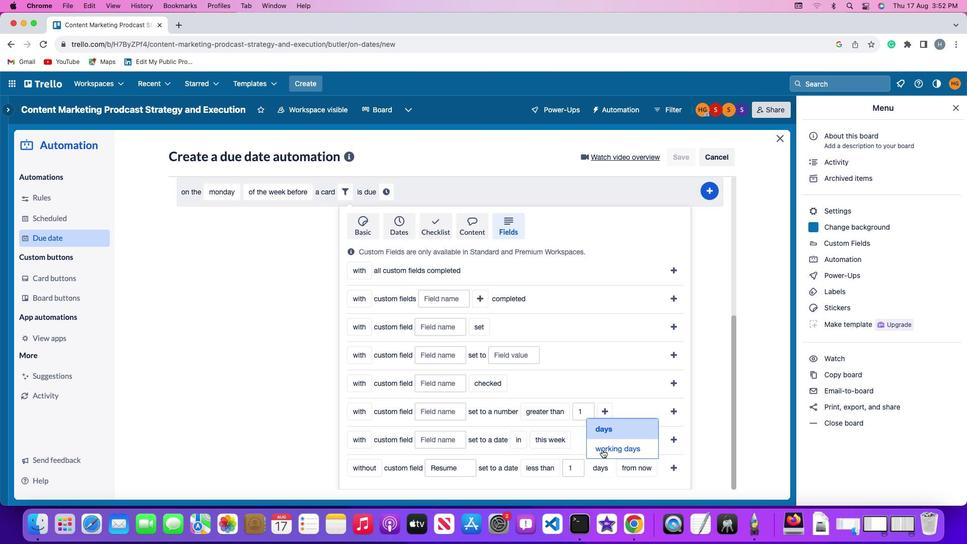 
Action: Mouse moved to (656, 465)
Screenshot: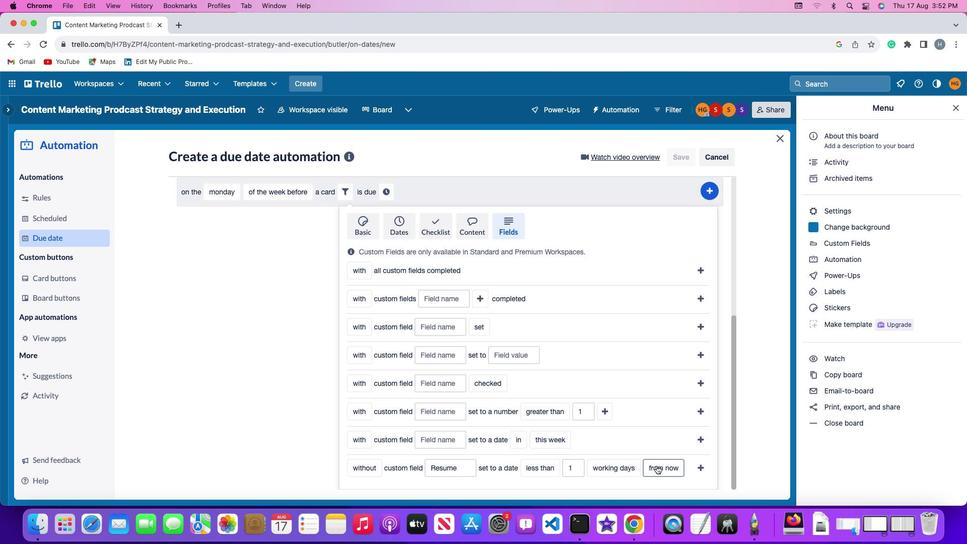 
Action: Mouse pressed left at (656, 465)
Screenshot: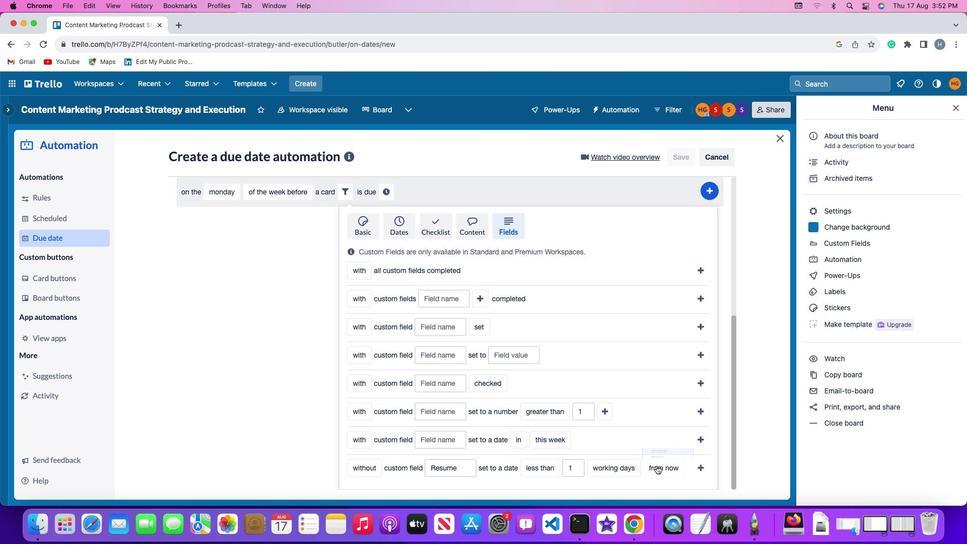 
Action: Mouse moved to (653, 451)
Screenshot: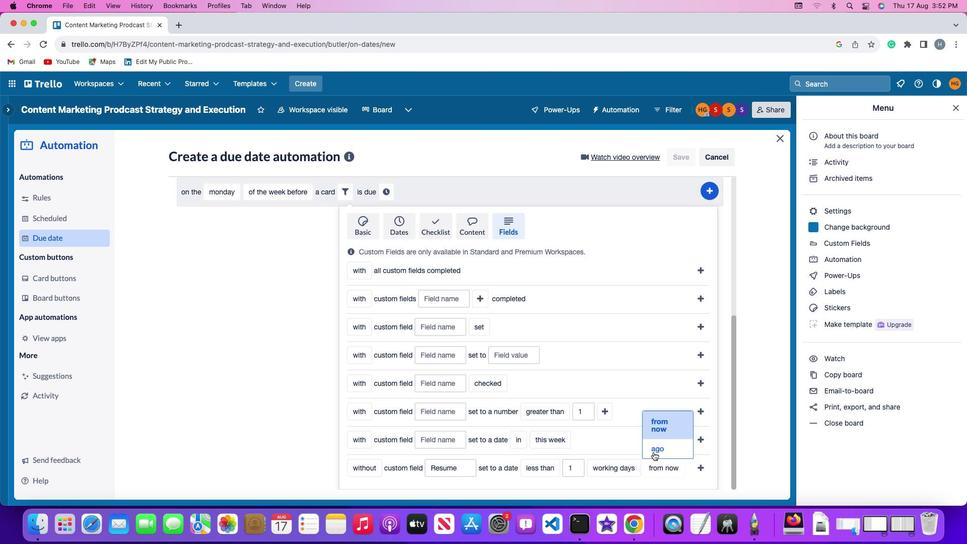 
Action: Mouse pressed left at (653, 451)
Screenshot: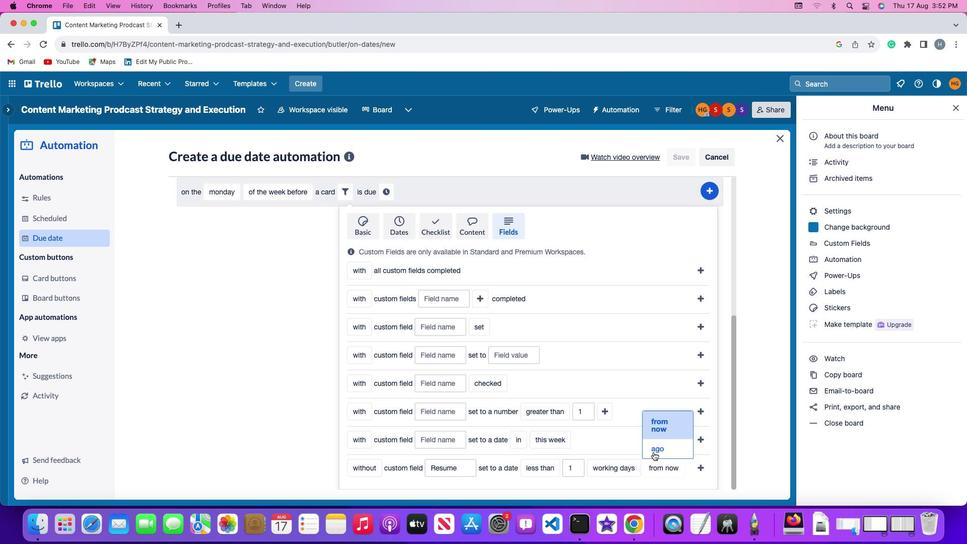
Action: Mouse moved to (677, 468)
Screenshot: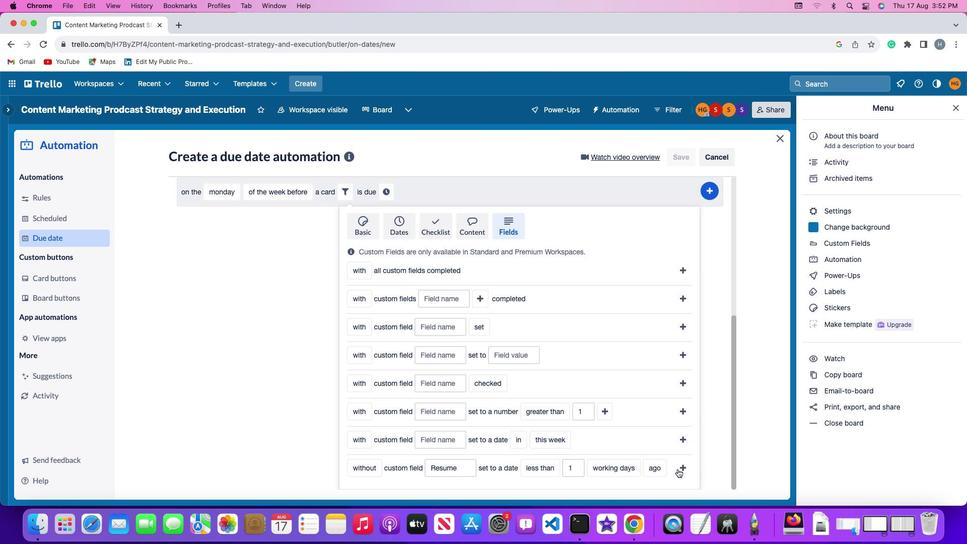 
Action: Mouse pressed left at (677, 468)
Screenshot: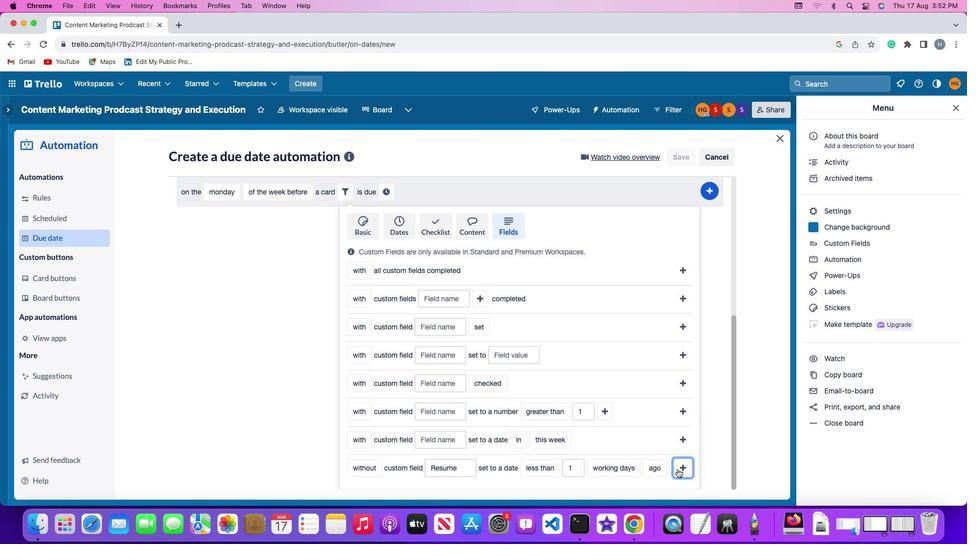 
Action: Mouse moved to (646, 441)
Screenshot: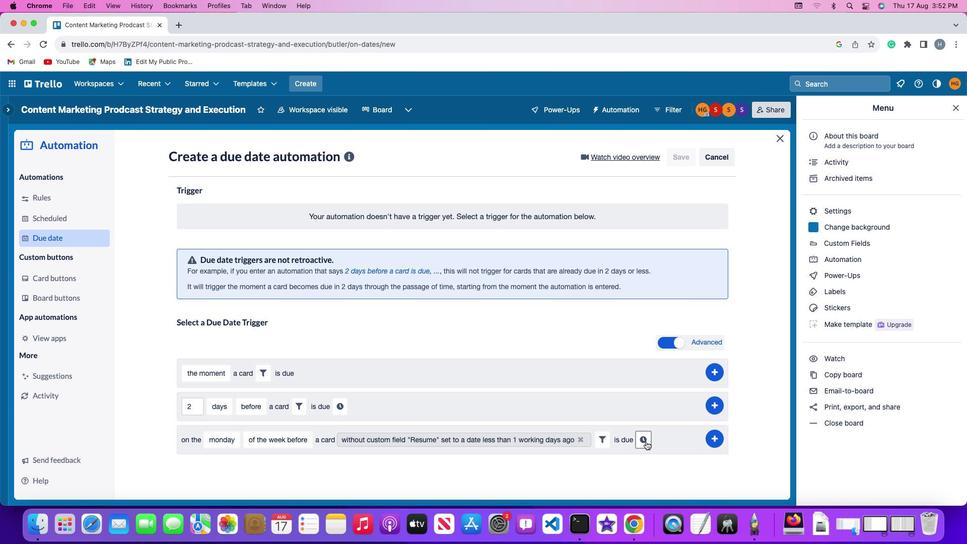 
Action: Mouse pressed left at (646, 441)
Screenshot: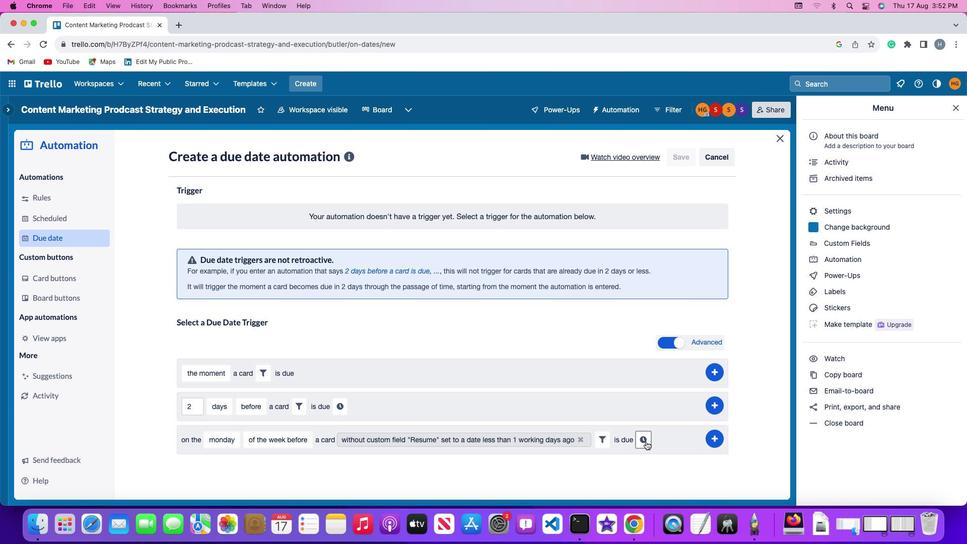 
Action: Mouse moved to (215, 462)
Screenshot: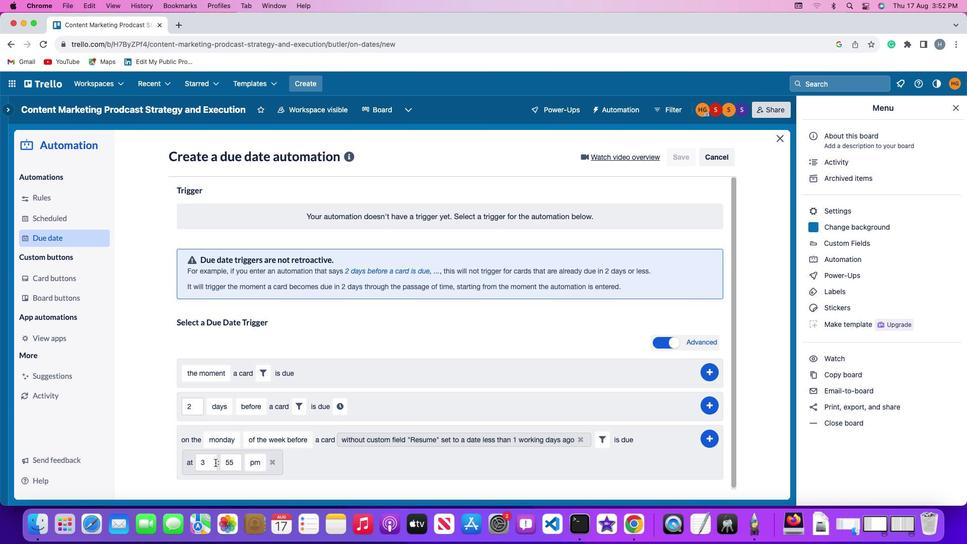 
Action: Mouse pressed left at (215, 462)
Screenshot: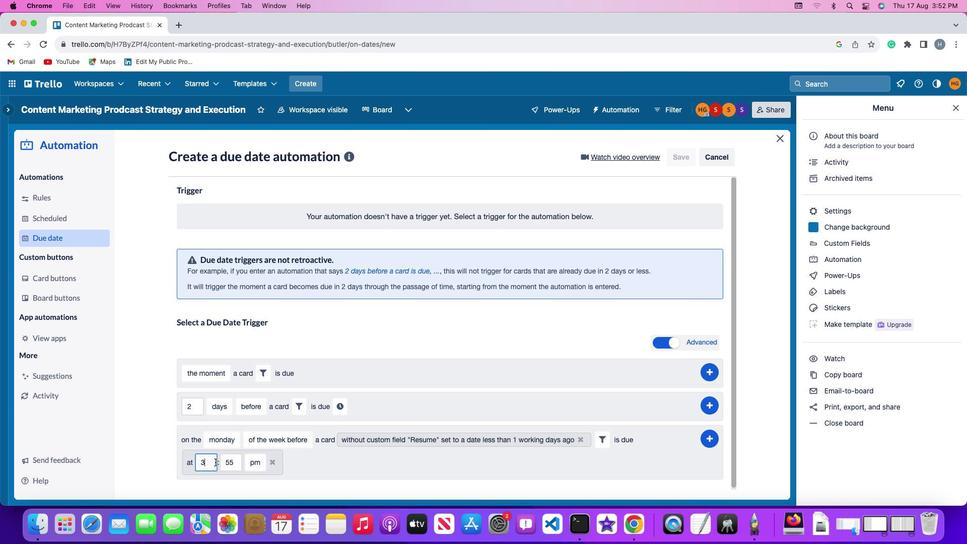 
Action: Mouse moved to (215, 462)
Screenshot: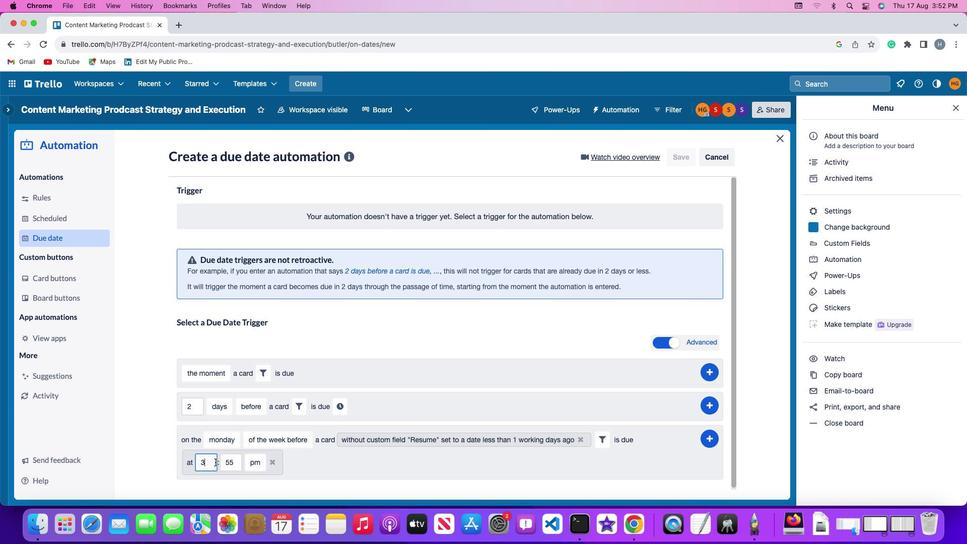 
Action: Key pressed Key.backspace'1''1'
Screenshot: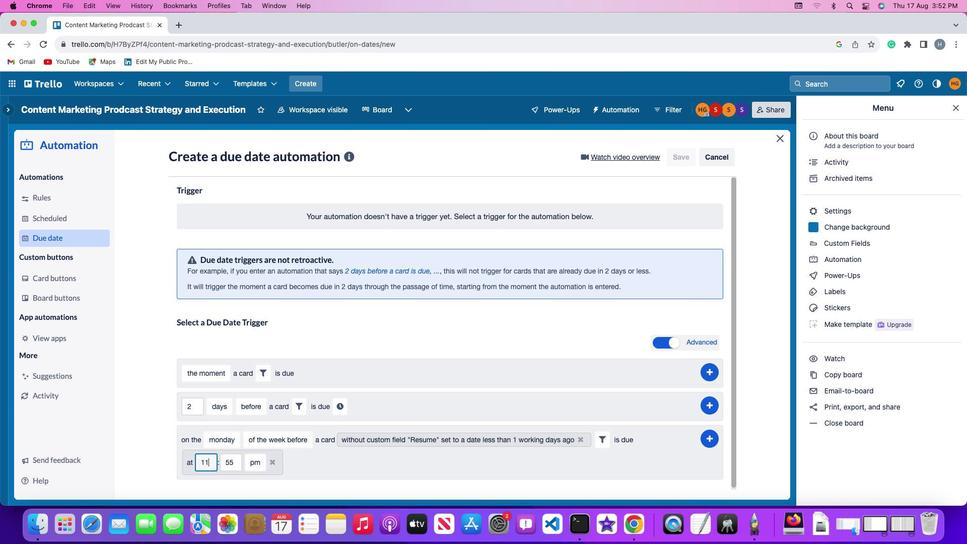 
Action: Mouse moved to (240, 463)
Screenshot: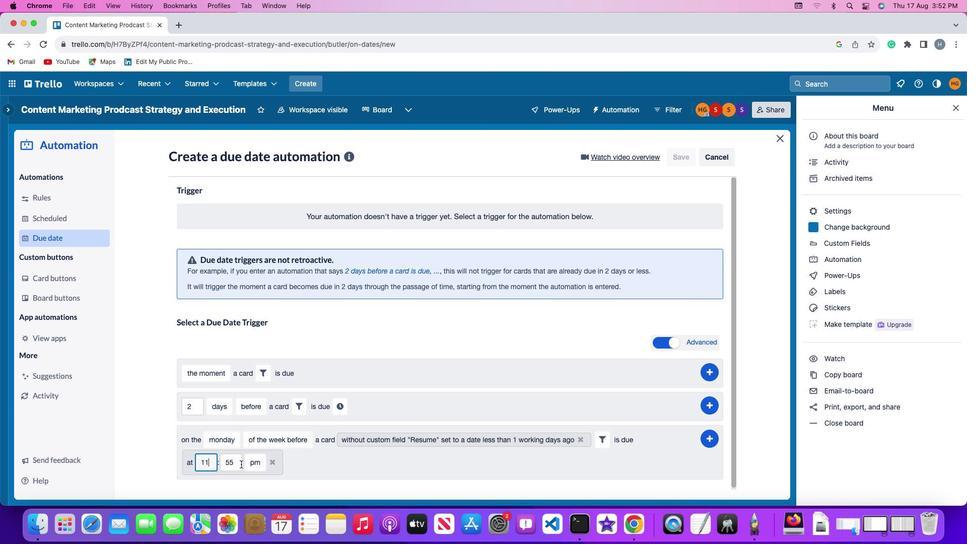 
Action: Mouse pressed left at (240, 463)
Screenshot: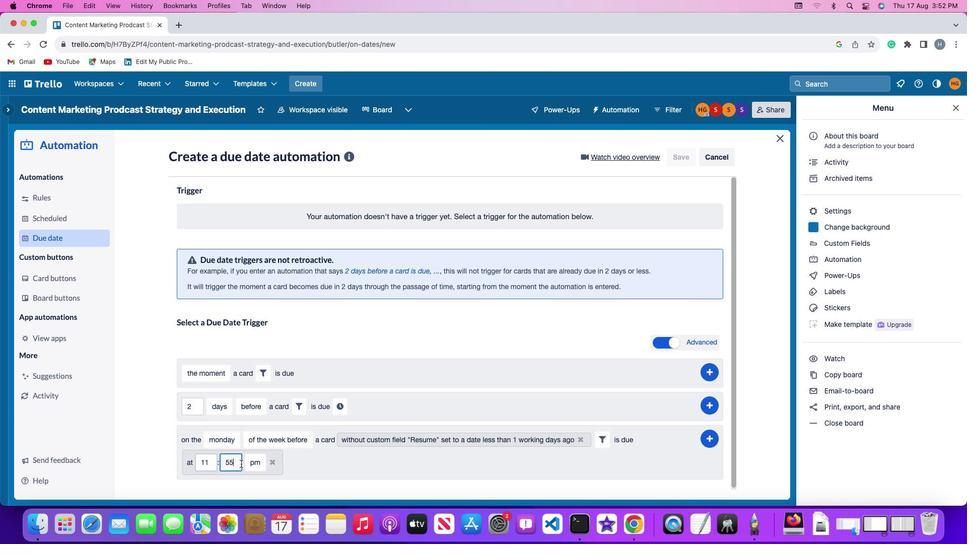 
Action: Mouse moved to (241, 463)
Screenshot: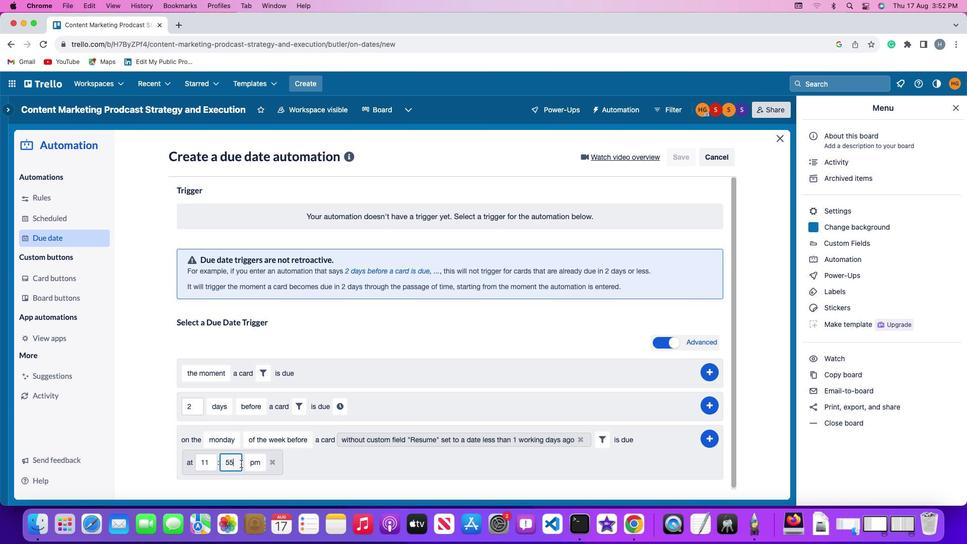 
Action: Key pressed Key.backspaceKey.backspace'0''0'
Screenshot: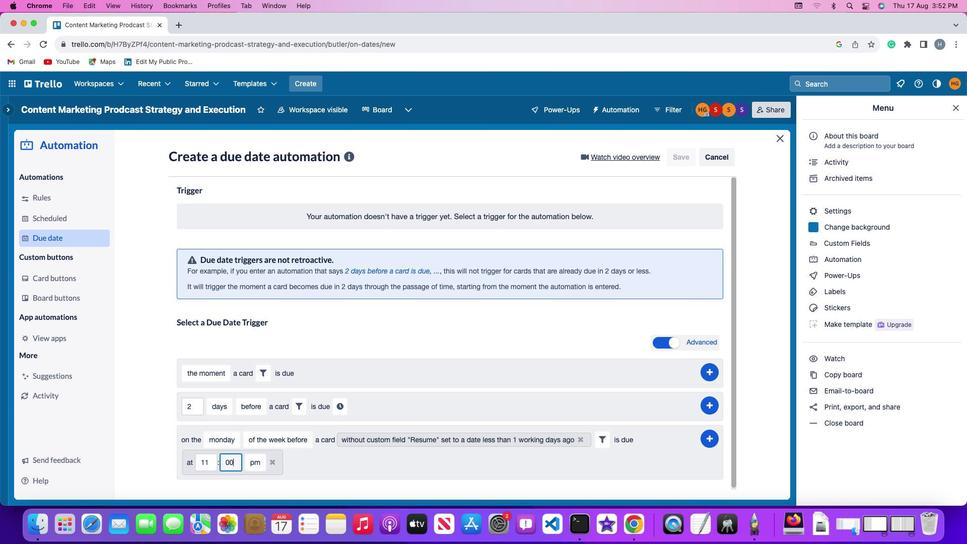 
Action: Mouse moved to (252, 466)
Screenshot: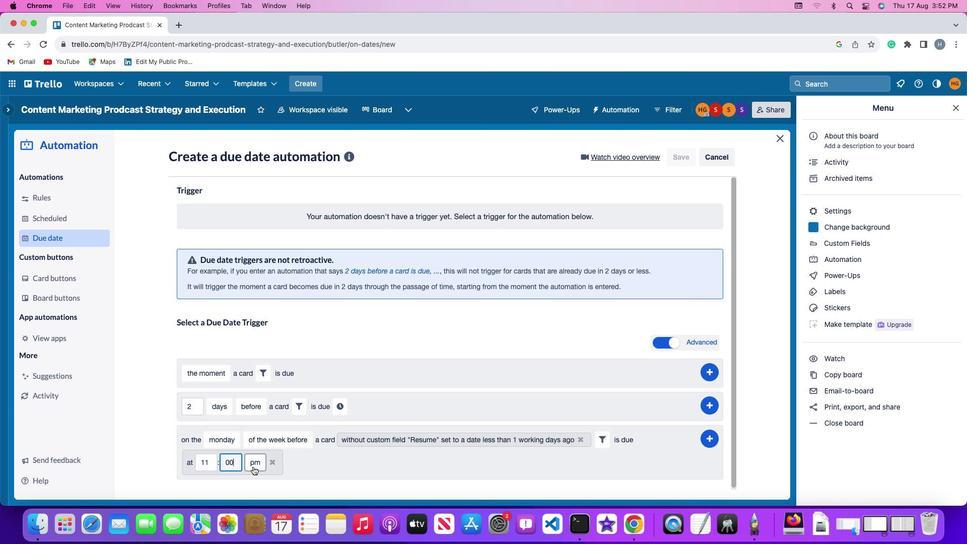 
Action: Mouse pressed left at (252, 466)
Screenshot: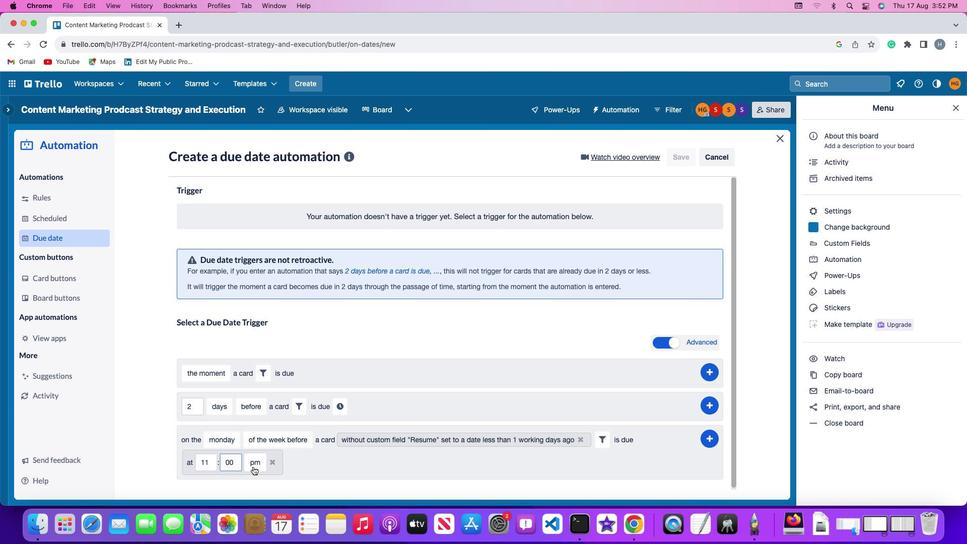 
Action: Mouse moved to (260, 427)
Screenshot: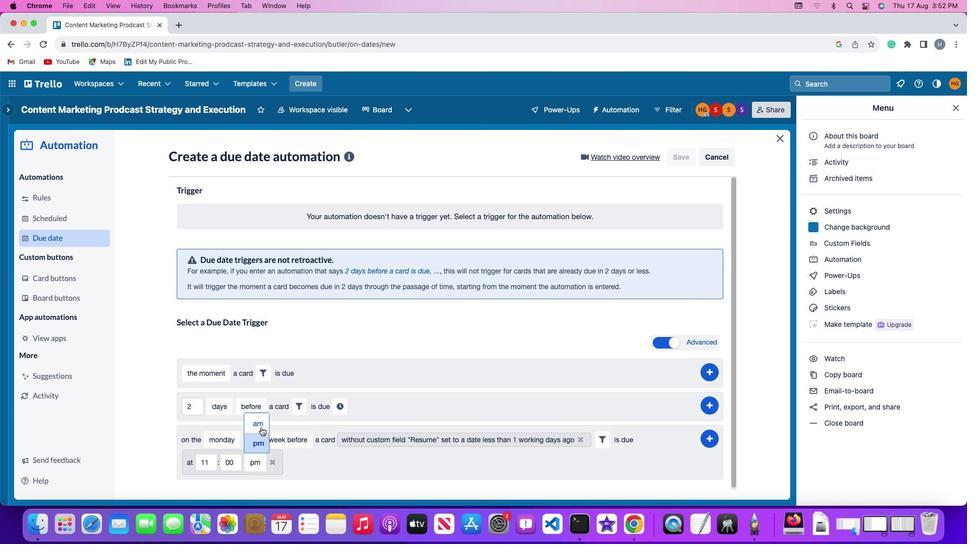 
Action: Mouse pressed left at (260, 427)
Screenshot: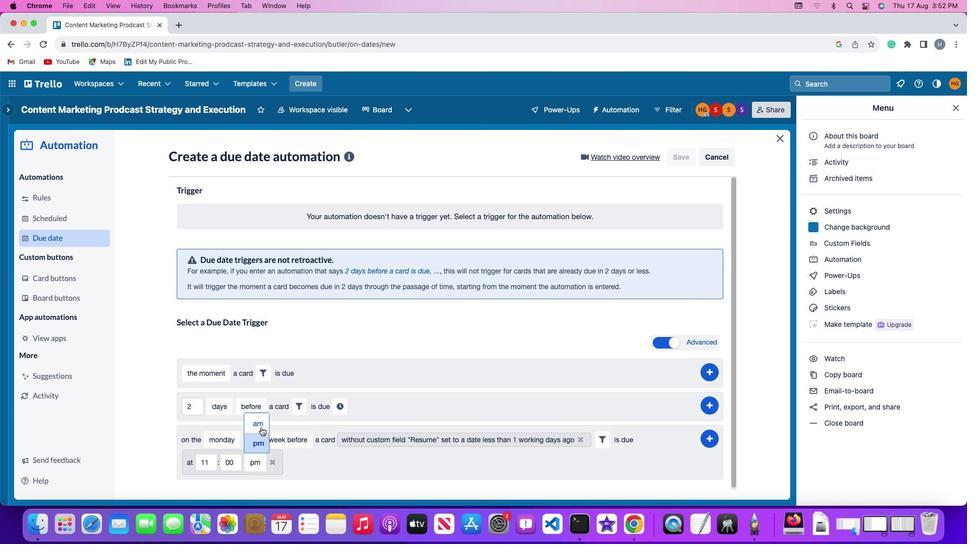 
Action: Mouse moved to (712, 436)
Screenshot: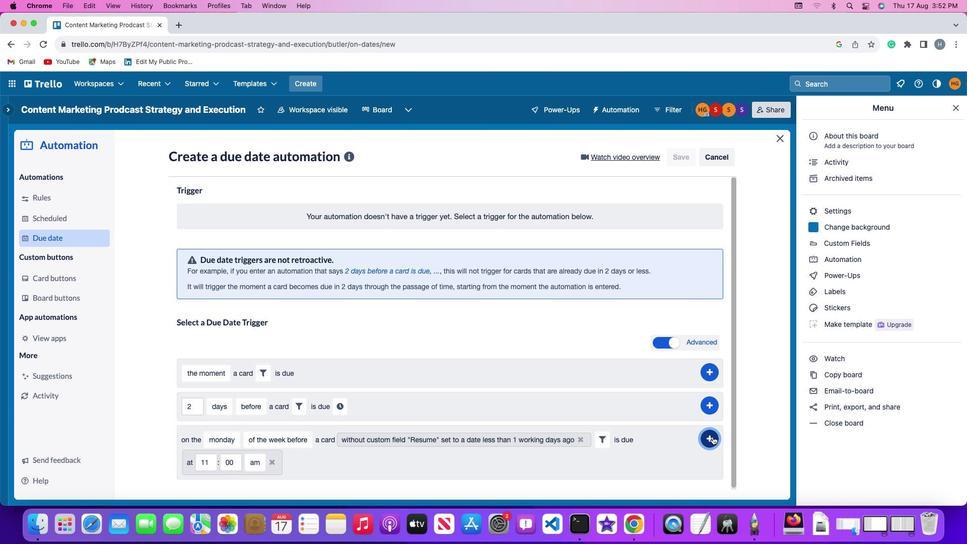 
Action: Mouse pressed left at (712, 436)
Screenshot: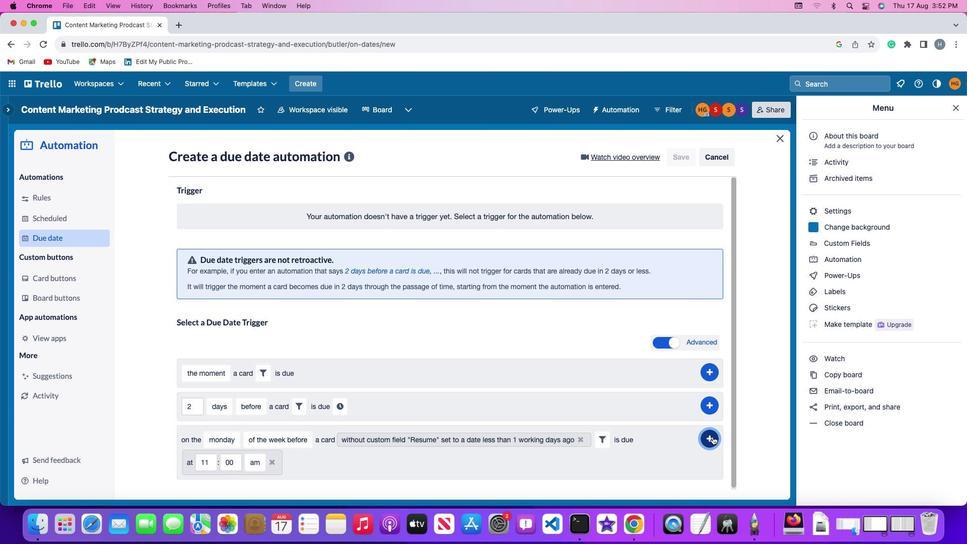 
Action: Mouse moved to (757, 369)
Screenshot: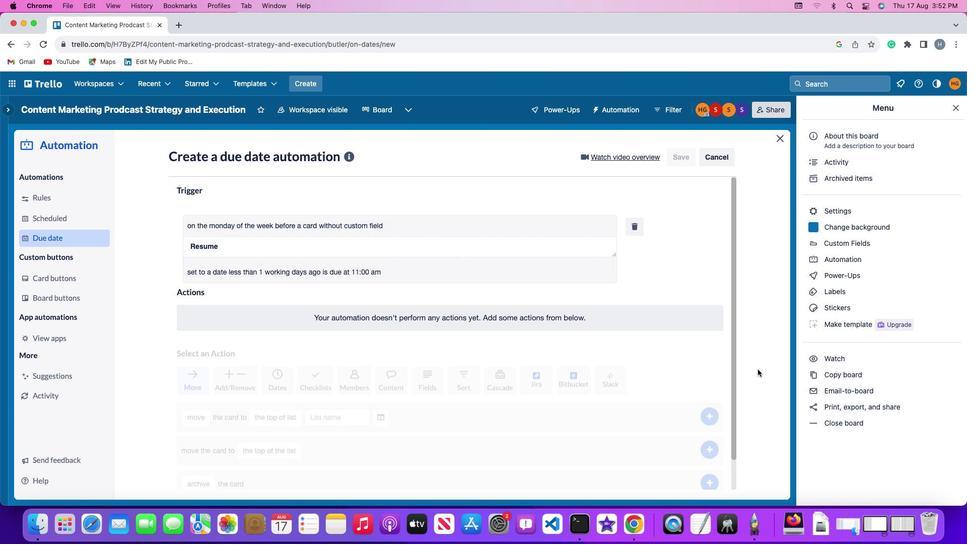 
